 Task: Schedule a 90-minute prospecting strategy session.
Action: Mouse moved to (60, 161)
Screenshot: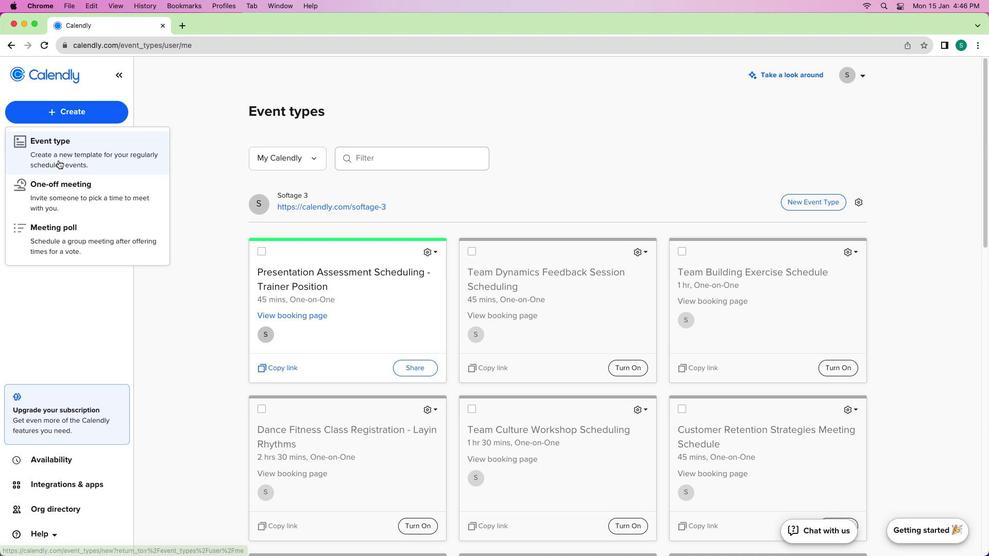 
Action: Mouse pressed left at (60, 161)
Screenshot: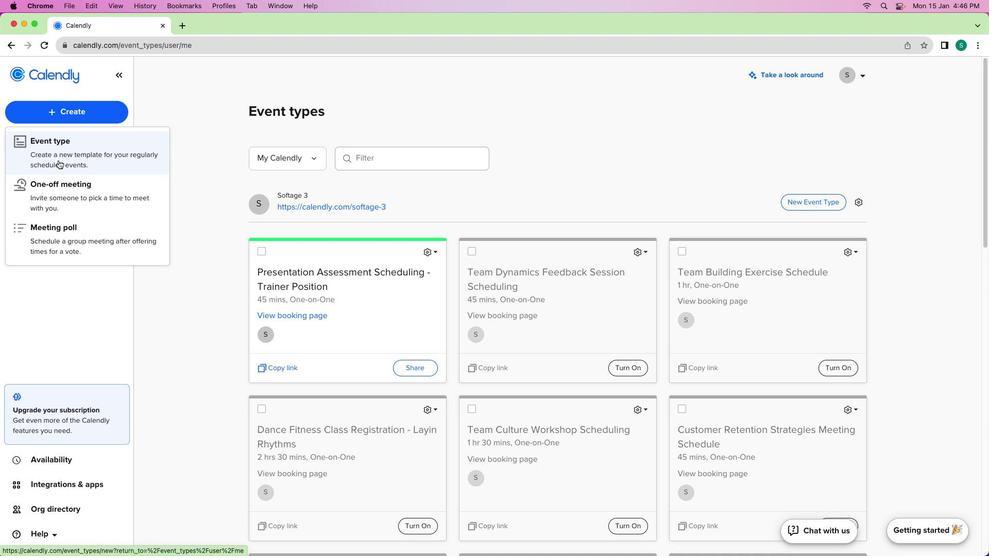 
Action: Mouse moved to (346, 209)
Screenshot: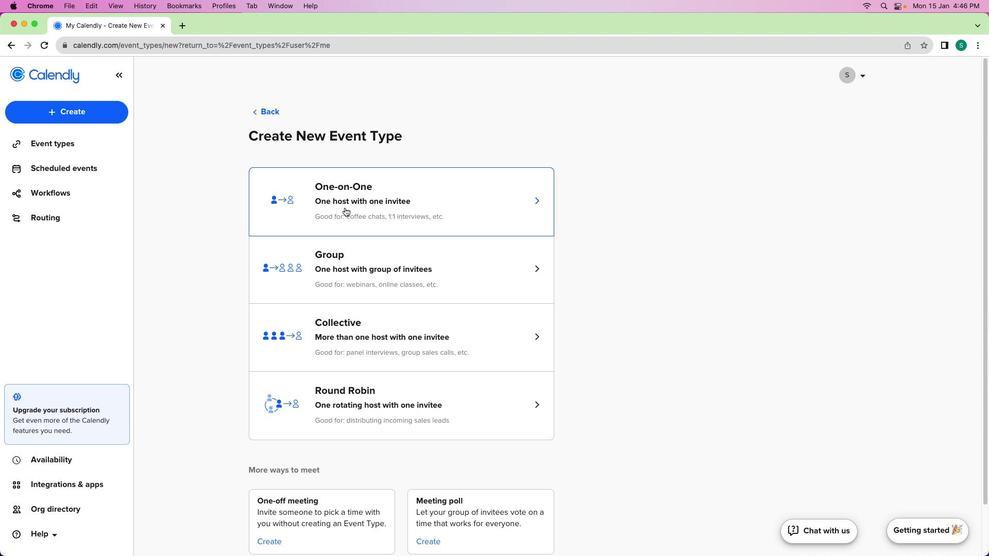 
Action: Mouse pressed left at (346, 209)
Screenshot: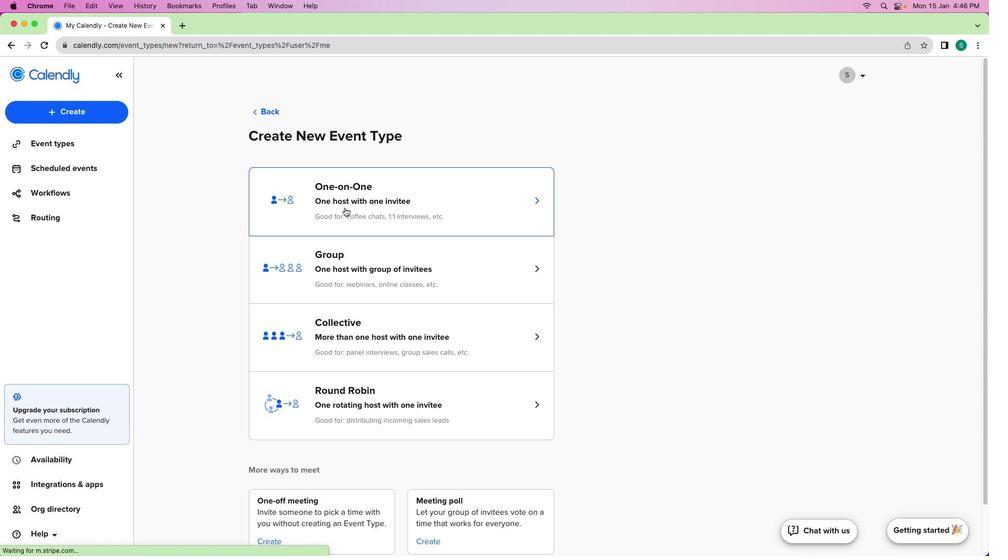 
Action: Mouse moved to (177, 164)
Screenshot: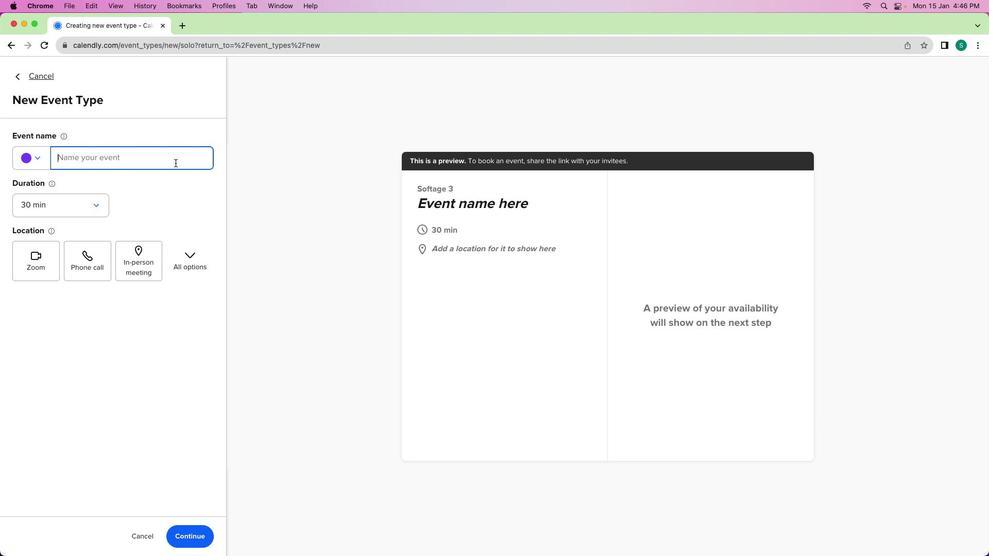 
Action: Mouse pressed left at (177, 164)
Screenshot: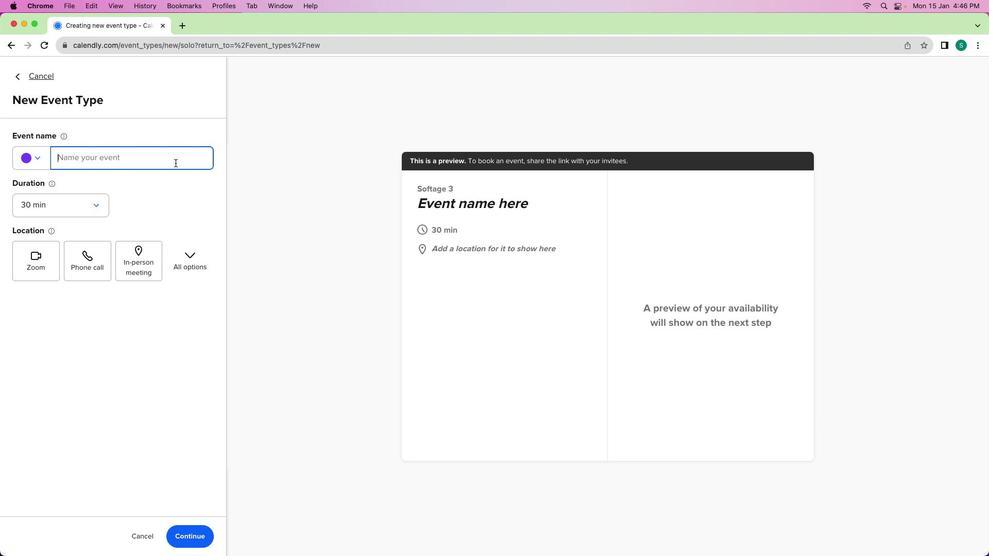 
Action: Mouse moved to (176, 164)
Screenshot: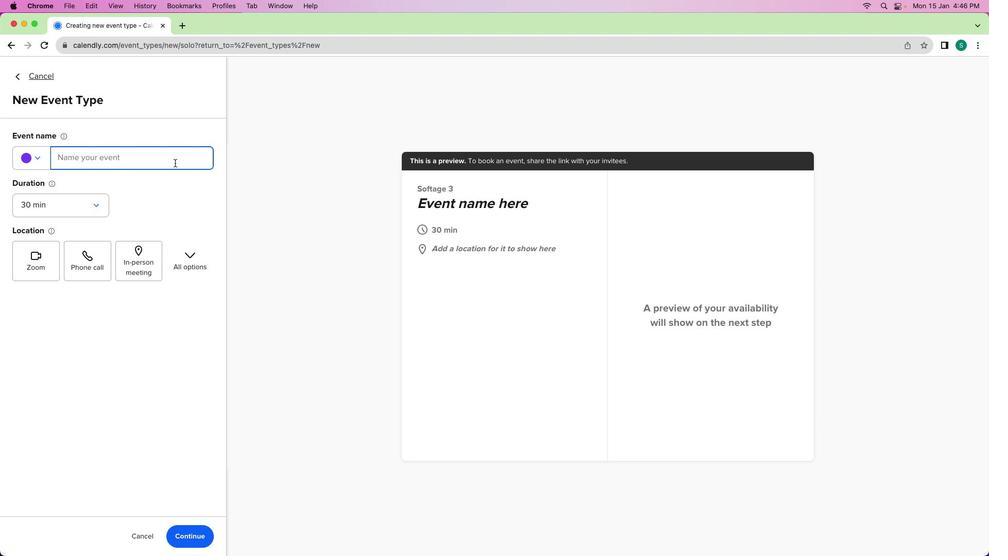 
Action: Key pressed Key.shift'P''r''o''s''p''e''c''t''i''n''g'Key.spaceKey.shift'S''r'Key.backspace't''r''a''t''e''g''y'Key.spaceKey.shift'S''e''s''s''i''o''n'
Screenshot: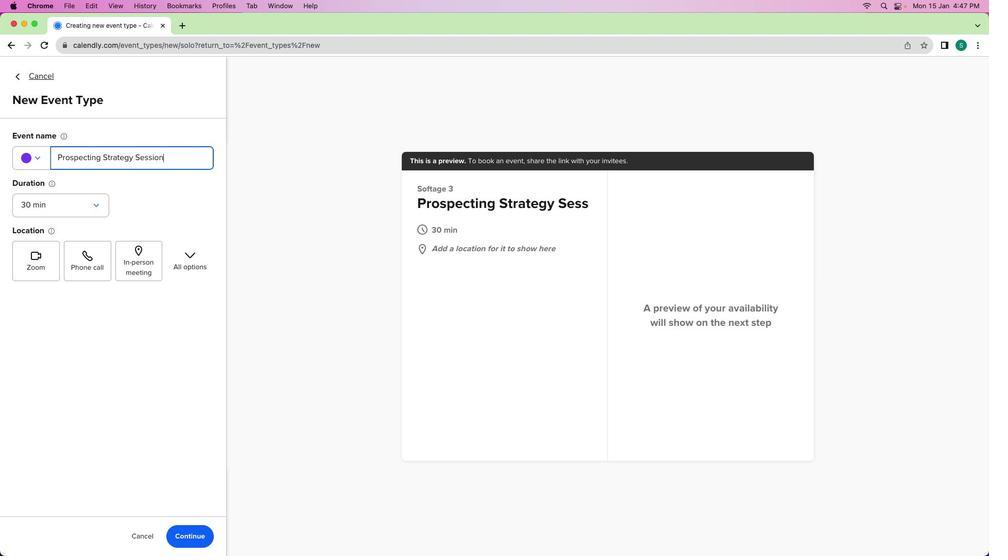 
Action: Mouse moved to (32, 151)
Screenshot: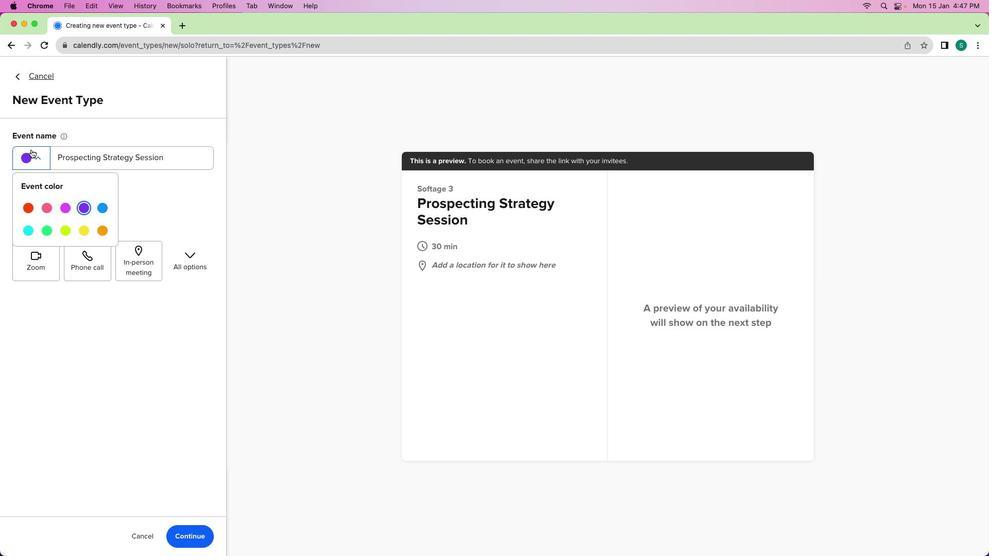 
Action: Mouse pressed left at (32, 151)
Screenshot: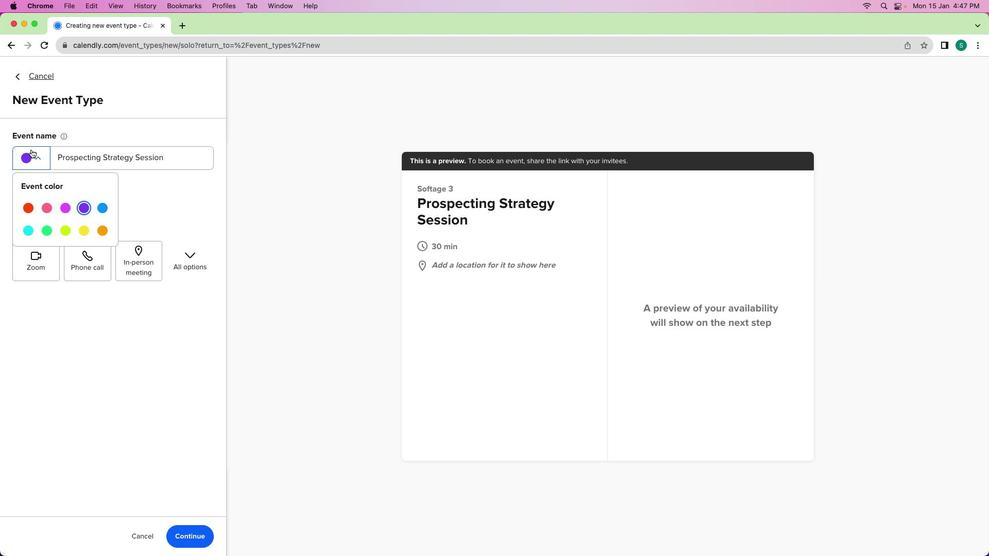 
Action: Mouse moved to (105, 211)
Screenshot: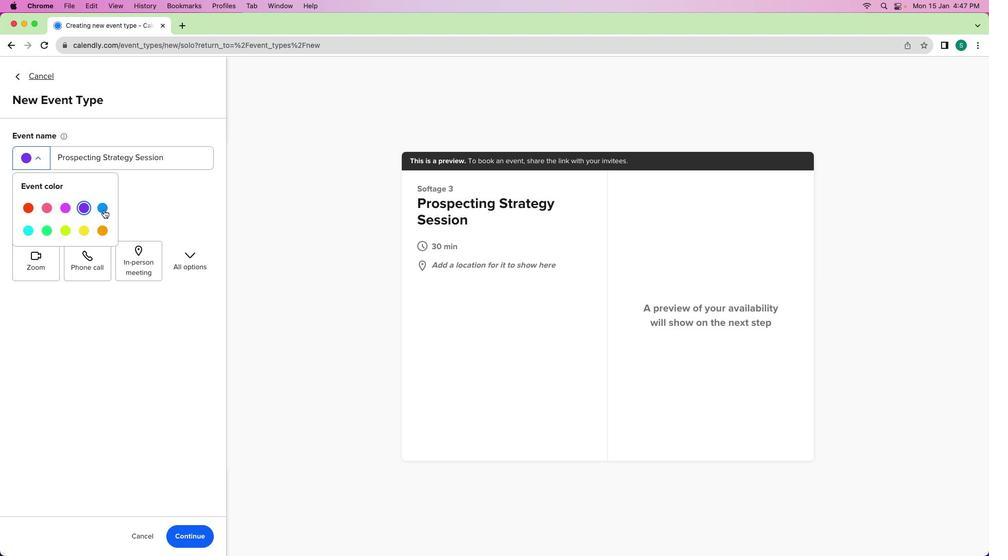 
Action: Mouse pressed left at (105, 211)
Screenshot: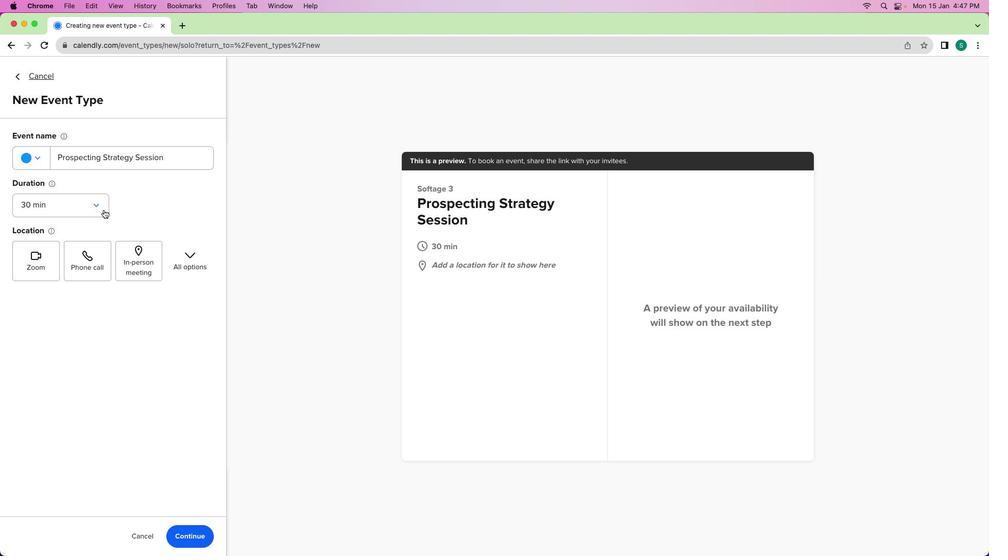 
Action: Mouse moved to (92, 212)
Screenshot: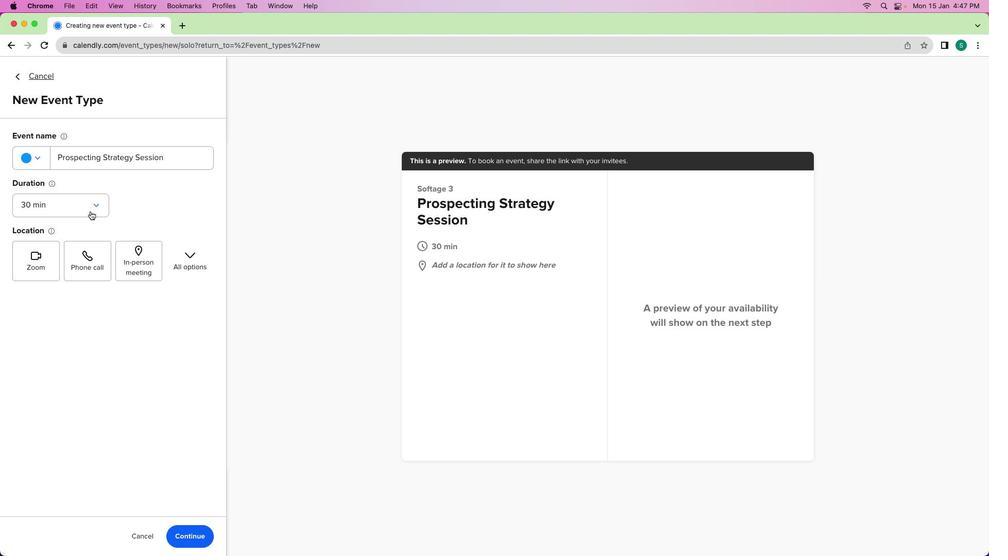 
Action: Mouse pressed left at (92, 212)
Screenshot: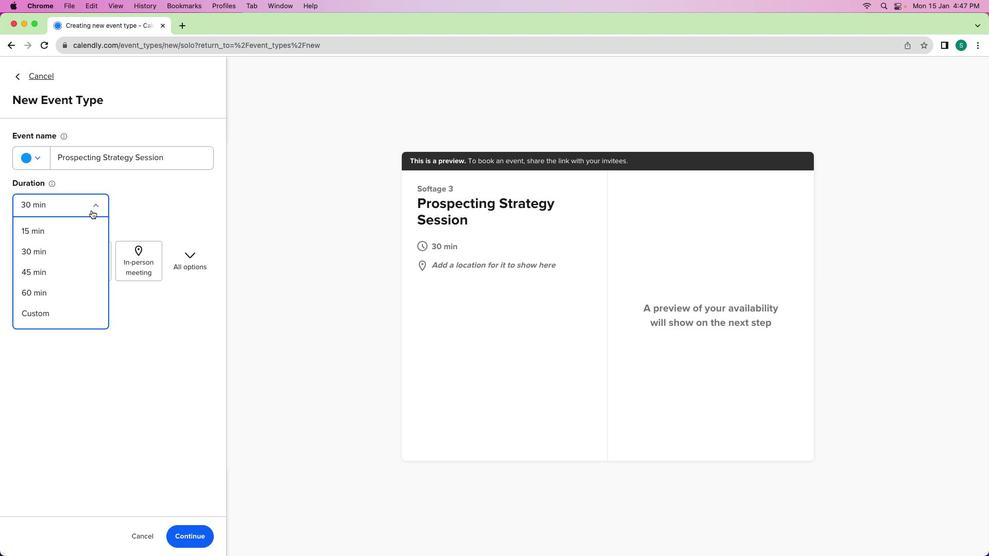 
Action: Mouse moved to (66, 309)
Screenshot: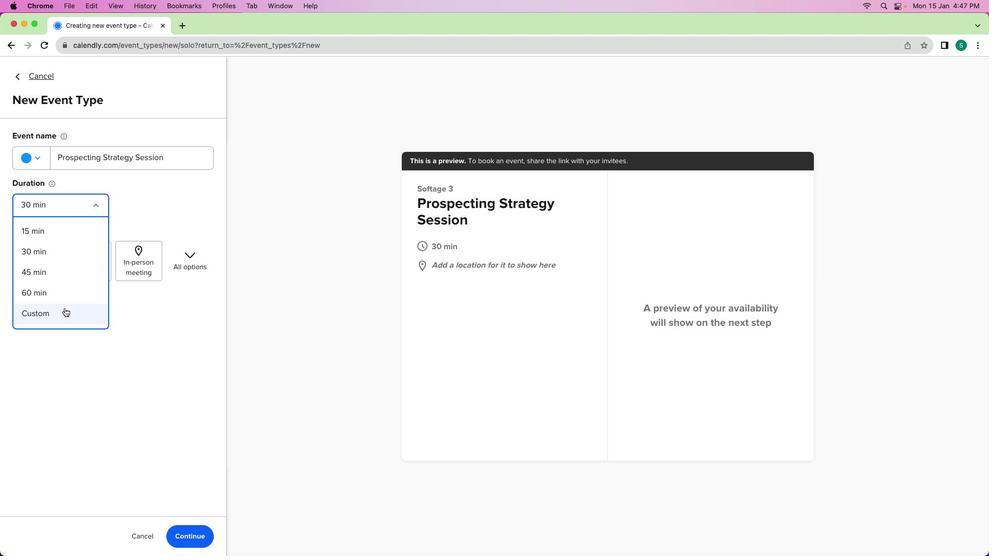 
Action: Mouse pressed left at (66, 309)
Screenshot: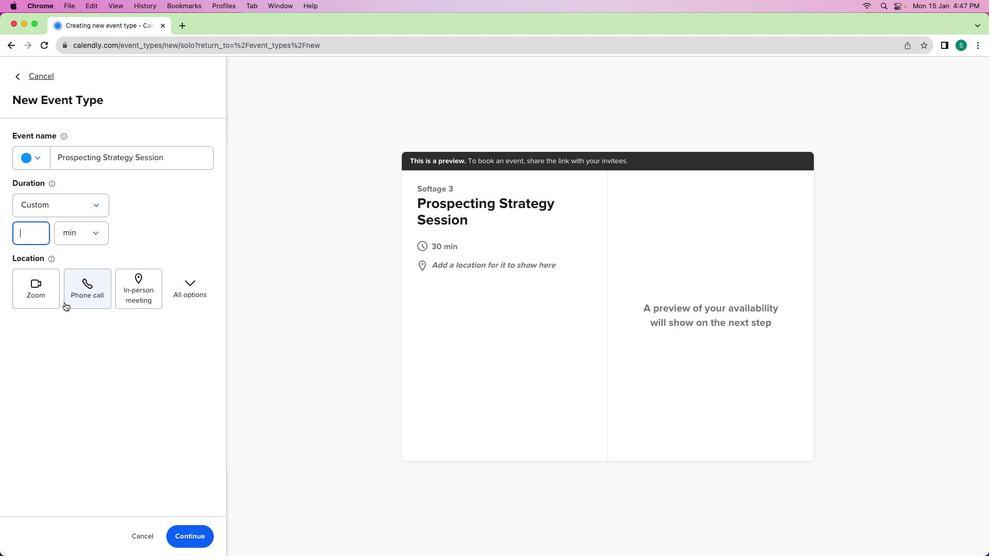 
Action: Mouse moved to (46, 227)
Screenshot: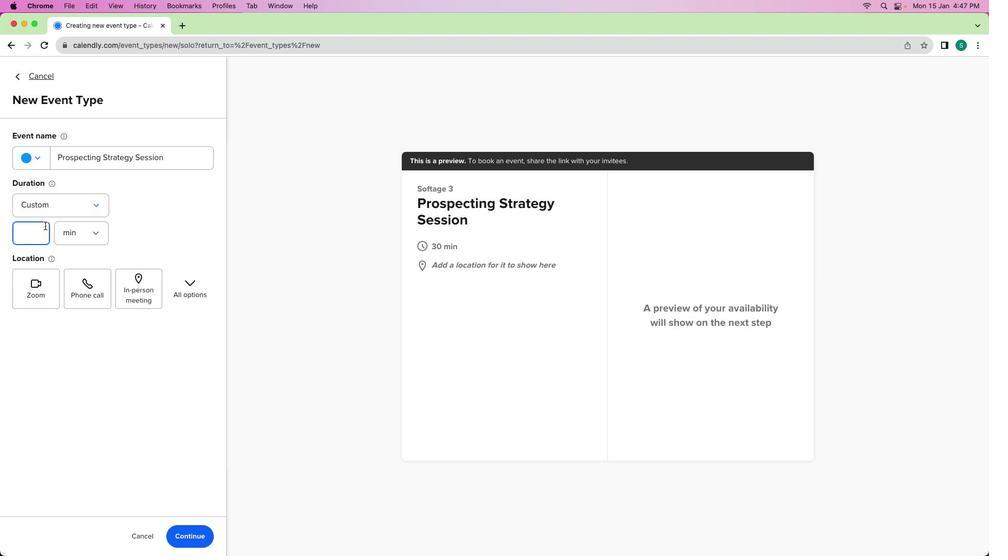 
Action: Key pressed '9''0'
Screenshot: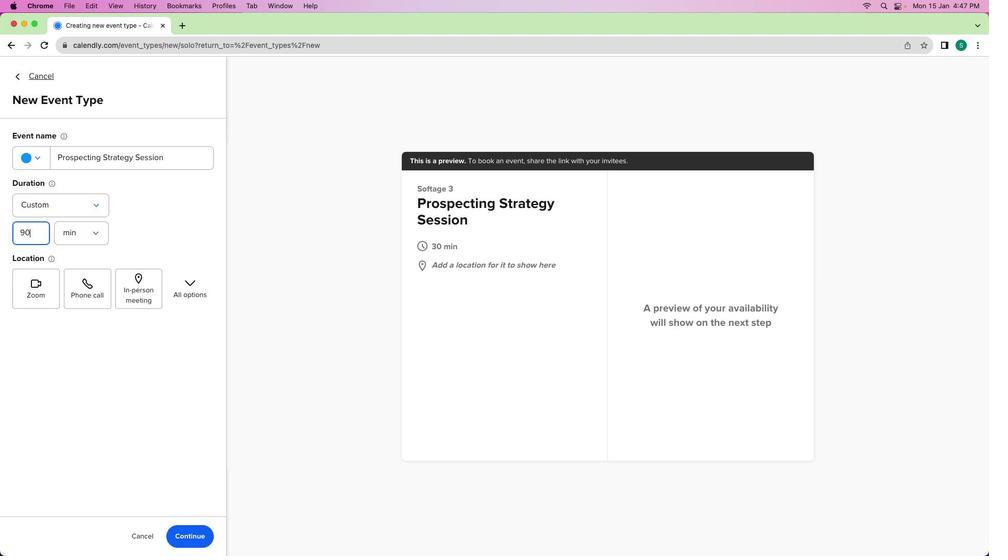 
Action: Mouse moved to (28, 285)
Screenshot: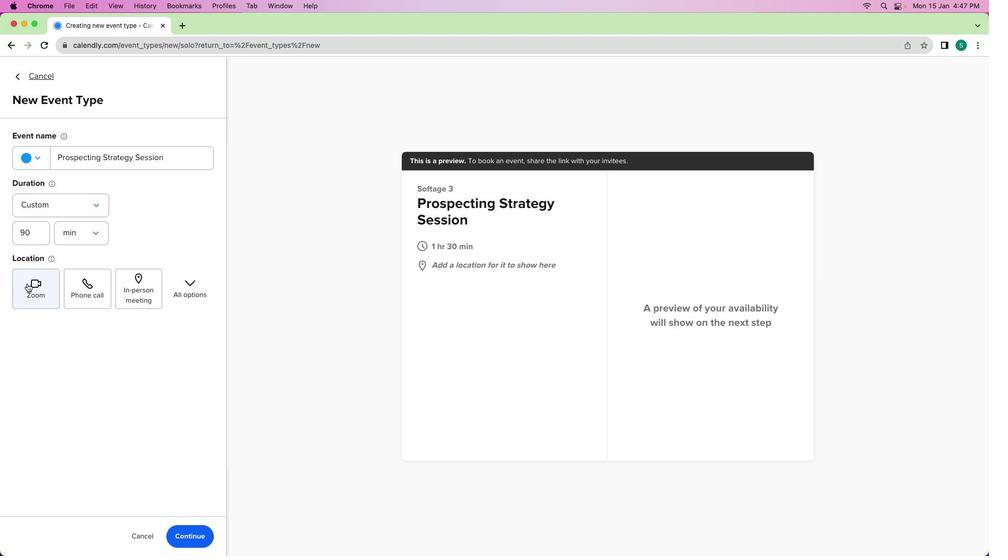 
Action: Mouse pressed left at (28, 285)
Screenshot: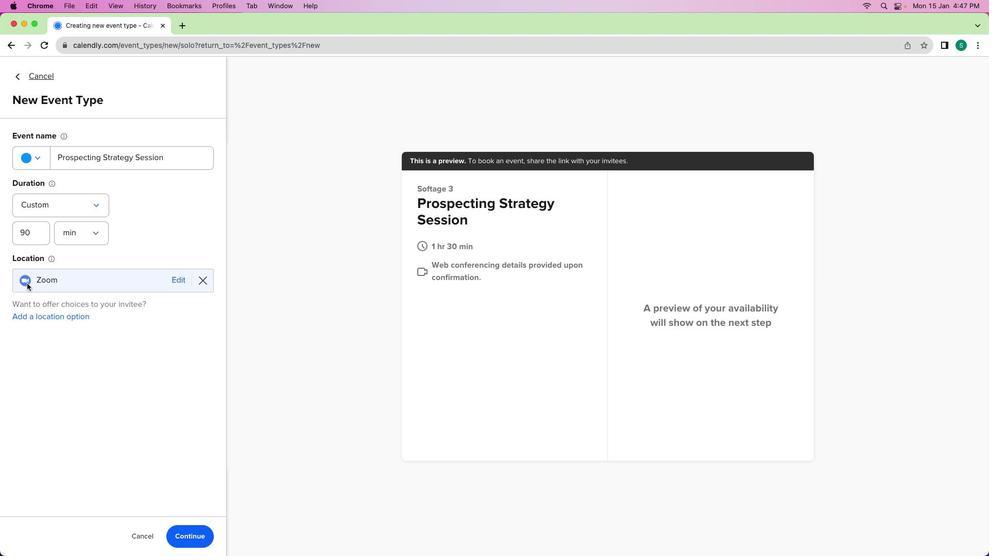 
Action: Mouse moved to (196, 536)
Screenshot: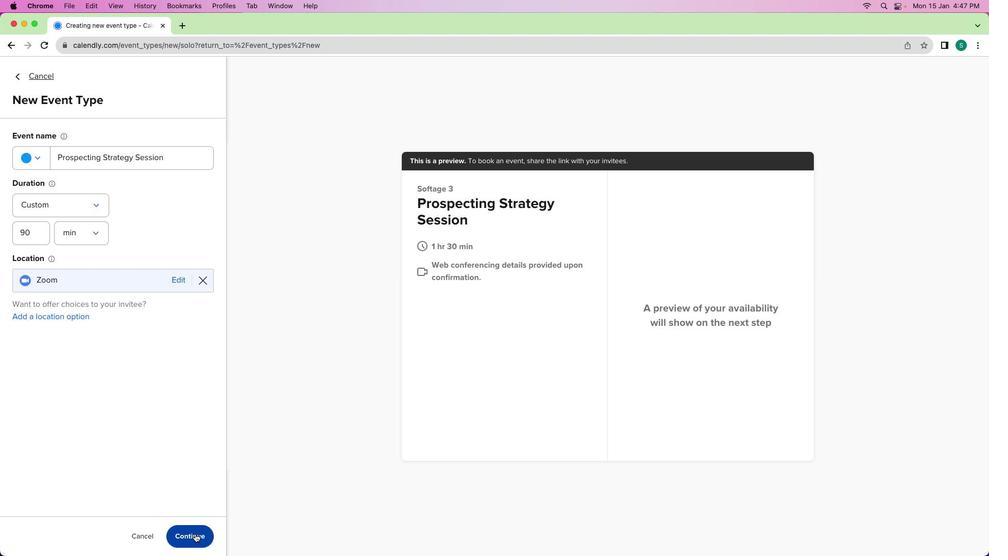 
Action: Mouse pressed left at (196, 536)
Screenshot: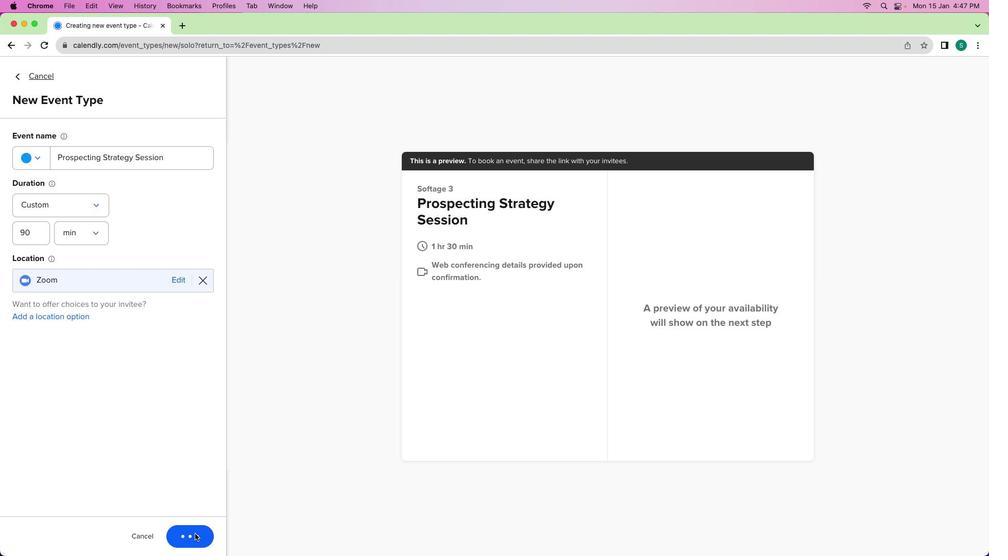 
Action: Mouse moved to (139, 144)
Screenshot: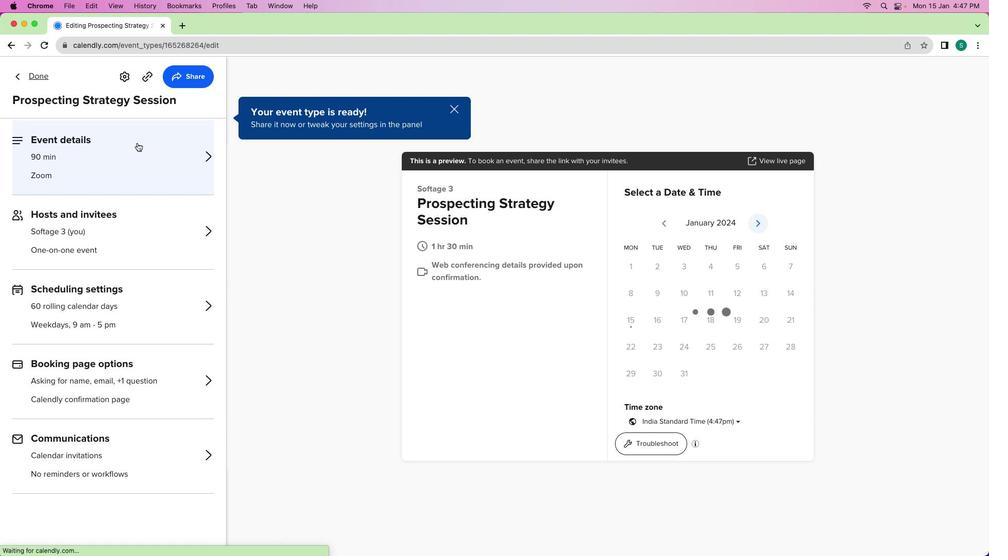 
Action: Mouse pressed left at (139, 144)
Screenshot: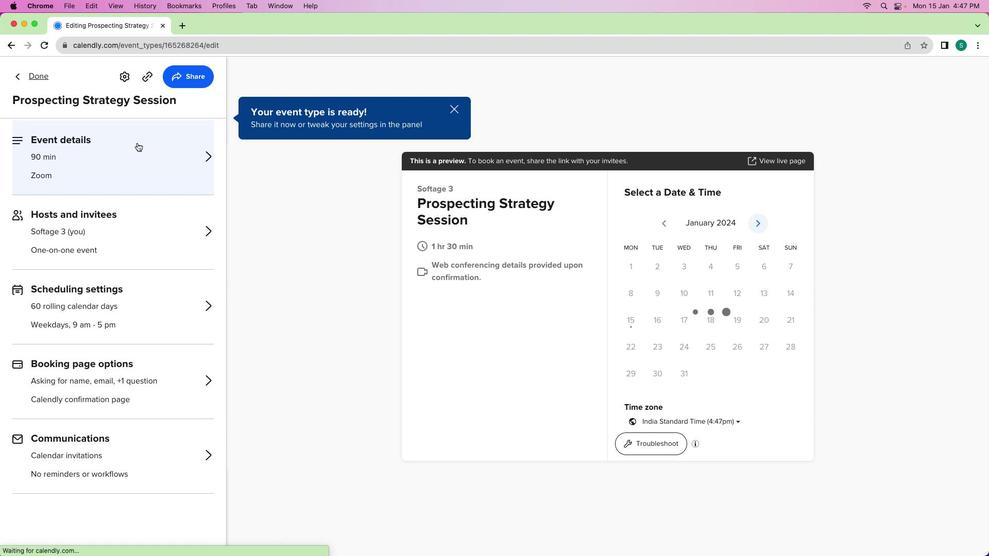 
Action: Mouse moved to (87, 409)
Screenshot: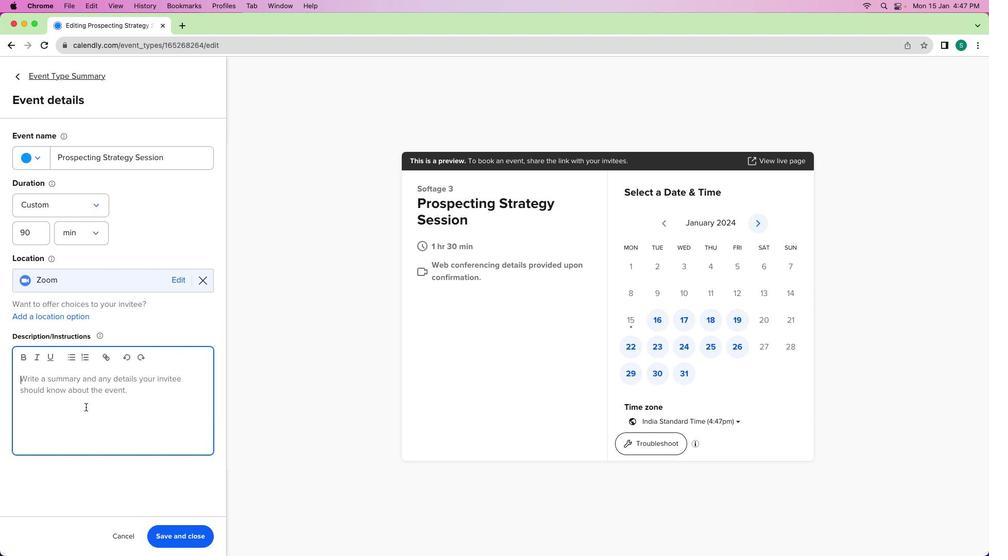 
Action: Mouse pressed left at (87, 409)
Screenshot: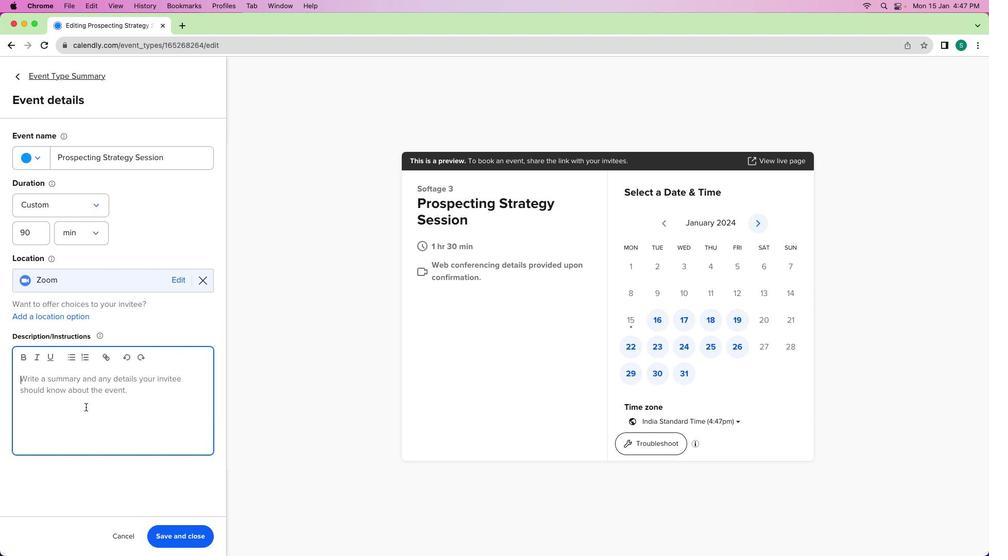 
Action: Mouse moved to (101, 399)
Screenshot: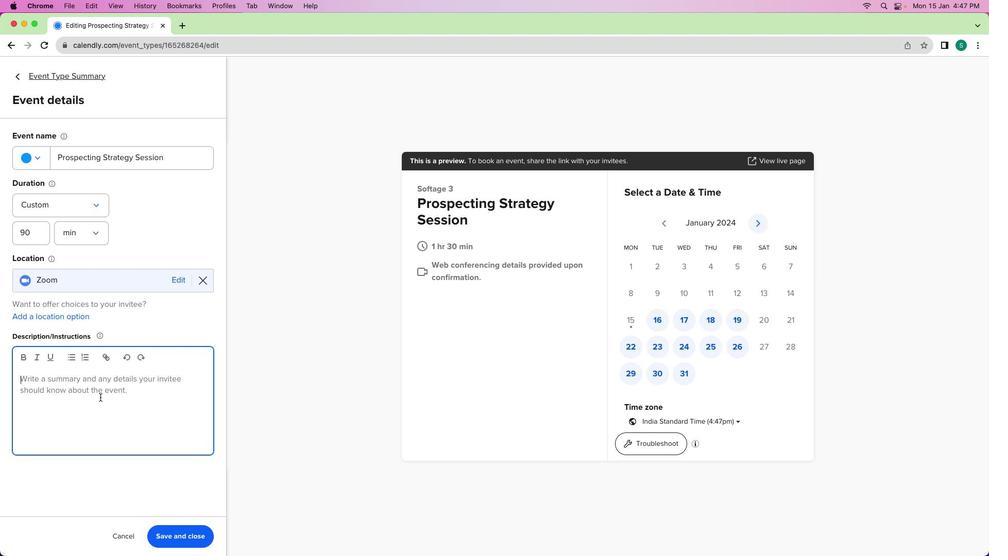 
Action: Key pressed Key.shift'H''e''l''l''o'Key.spaceKey.shift't''e''a''m'','Key.enterKey.shift'I'"'"'v''e'Key.space's''c''h''e''d''u''l''e''d'Key.space'a'Key.space'9''0''-''m''i''n''u''t''e'Key.space'p''r''o''s''p''e''c''t''i''n''g'Key.space's''t''r''a''t''e''g''y'Key.space's''e''s''s''i''o''n'Key.space't''o'Key.space'r''e''f''i''n''e'Key.space'o''u''r'Key.space'a''p''p''r''o''a''c''h'','Key.space'i''d''e''n''t''i''f''y'Key.space'n''e''w'Key.space'o''p''p''o''r''t''u''n''i''t''i''r'Key.backspace'e''s'','Key.space'a''n''d'Key.space'e''n''h''a''n''c''e'Key.space'o''u''r'Key.space'p''r''o''s''p''e''c''t''i''n''g'Key.space'e''f''f''o''r''t''s''.'Key.enterKey.shift'E''x''c''i''e''t''d'Key.backspaceKey.backspaceKey.backspace't''e''d'Key.space't''o'Key.space's''t''r''a''t''e''g''i''z''z''e'Key.space'f''o''r'Key.spaceKey.leftKey.leftKey.leftKey.leftKey.leftKey.leftKey.backspaceKey.upKey.downKey.down's''u''c''c''e''s''s''f''u''l'Key.space'p''r''o''s''p''e''c''t''i''n''g'Key.shift_r'!'Key.enterKey.shift'B''e''s''t'Key.space'r''e''g''a''r''d''s'','Key.enterKey.shift'S''o''f''t'Key.shift'A''g''e'
Screenshot: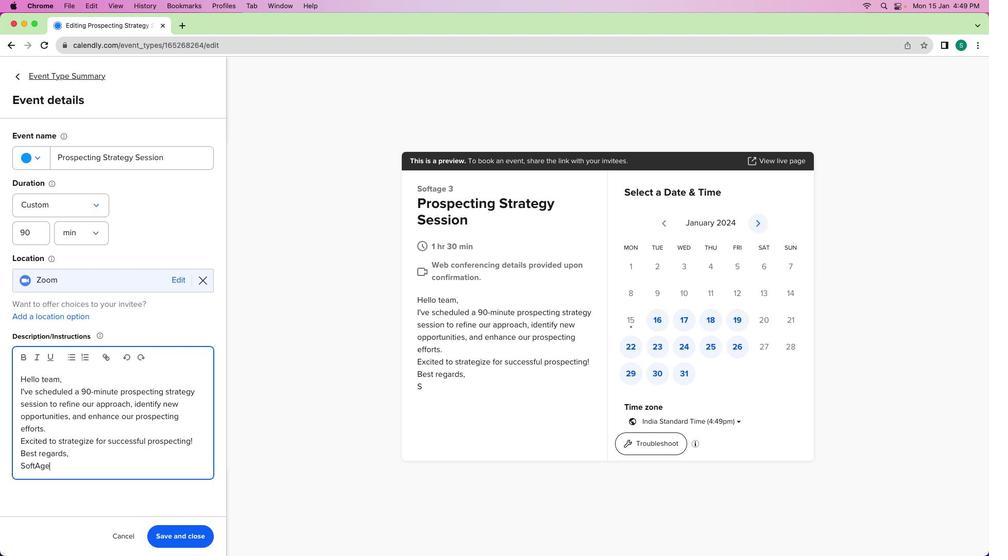 
Action: Mouse moved to (190, 533)
Screenshot: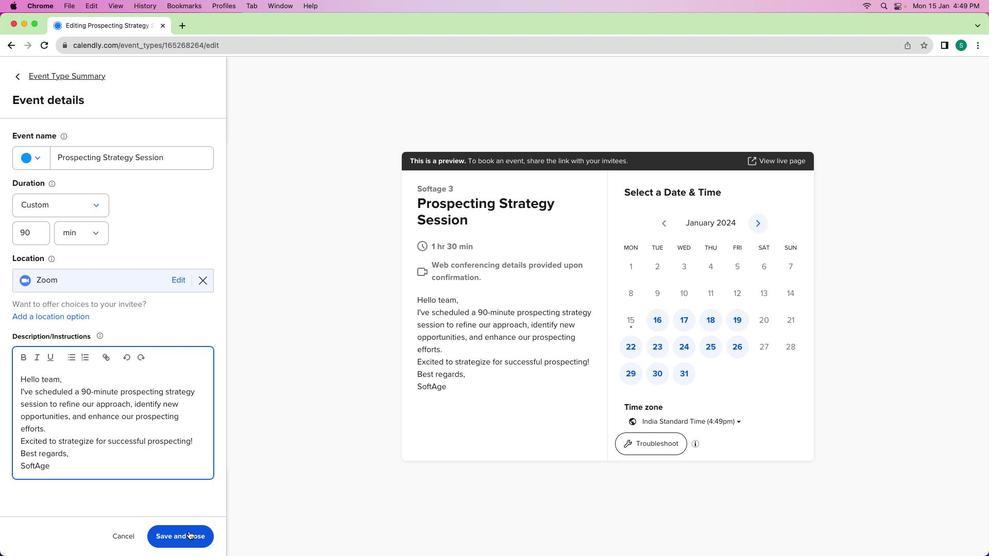 
Action: Mouse pressed left at (190, 533)
Screenshot: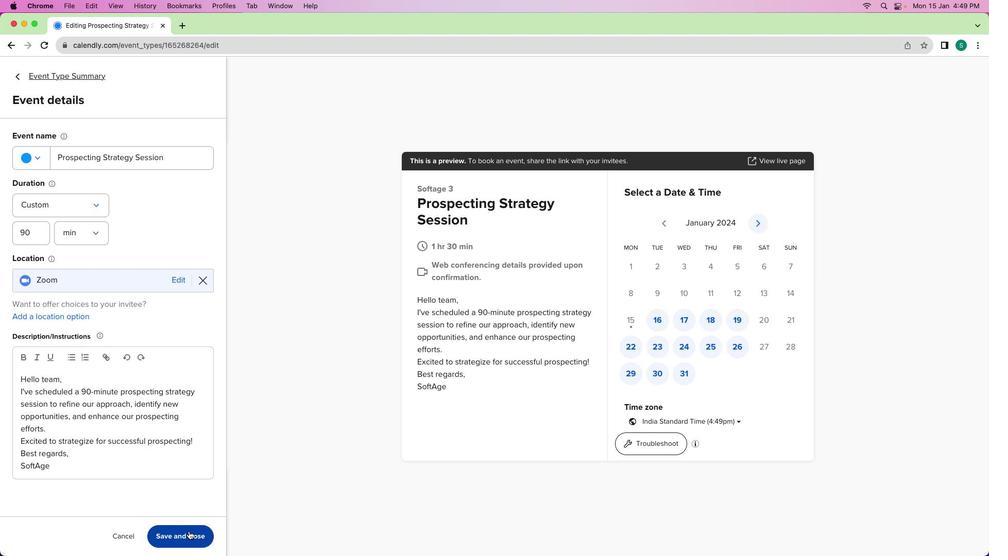 
Action: Mouse moved to (180, 319)
Screenshot: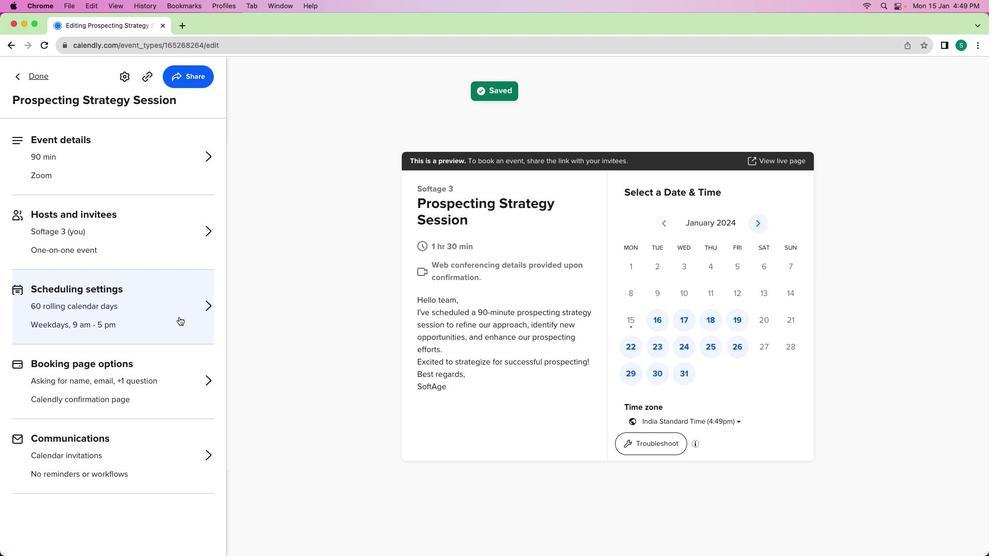
Action: Mouse pressed left at (180, 319)
Screenshot: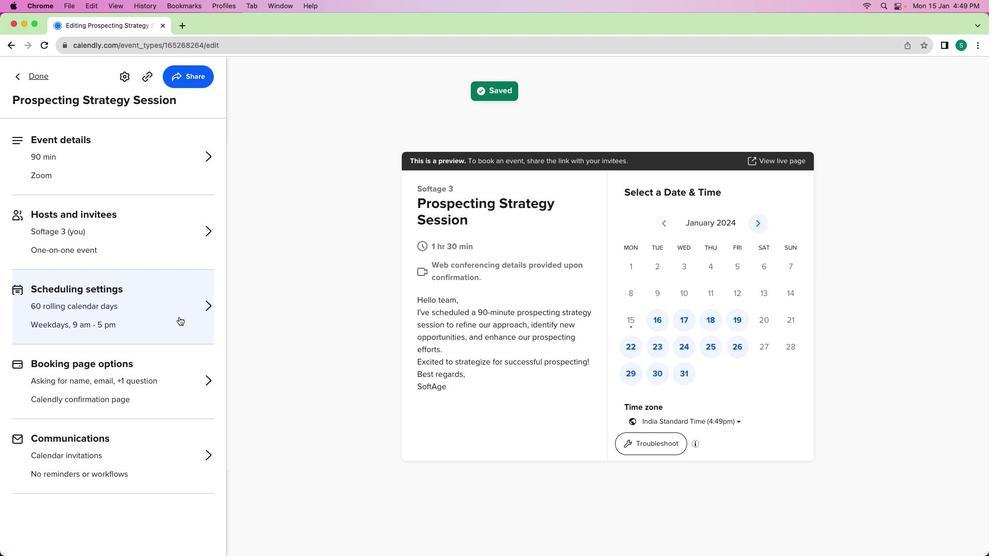 
Action: Mouse moved to (189, 390)
Screenshot: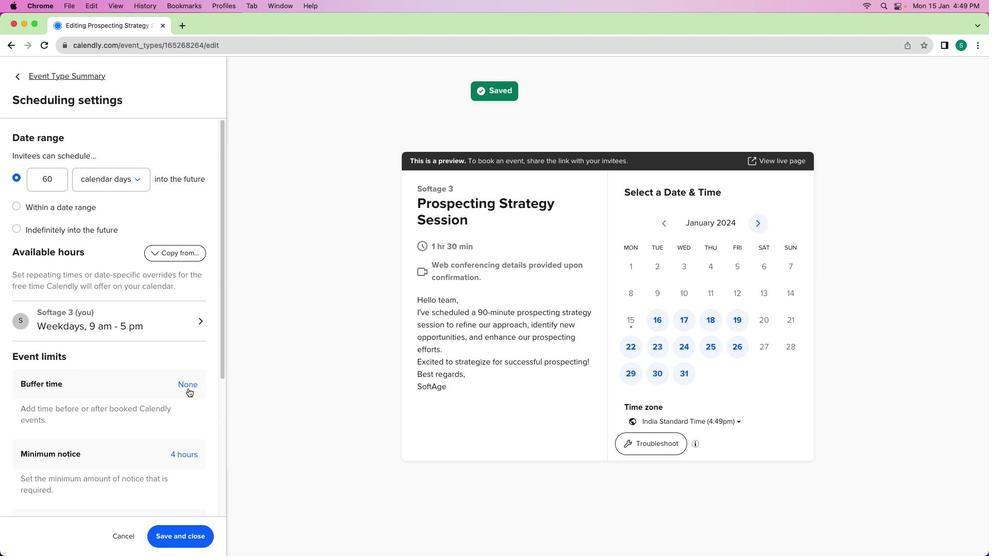 
Action: Mouse pressed left at (189, 390)
Screenshot: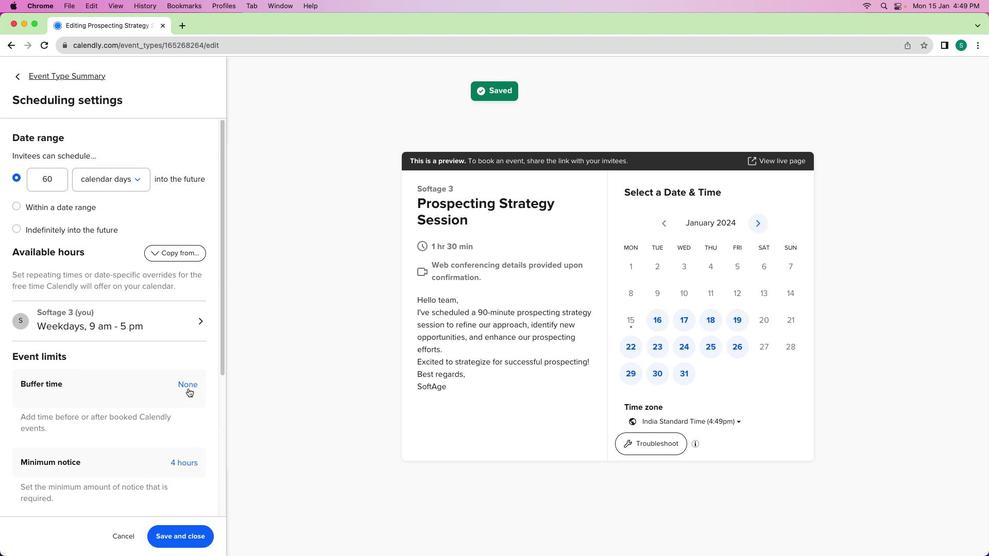 
Action: Mouse moved to (156, 414)
Screenshot: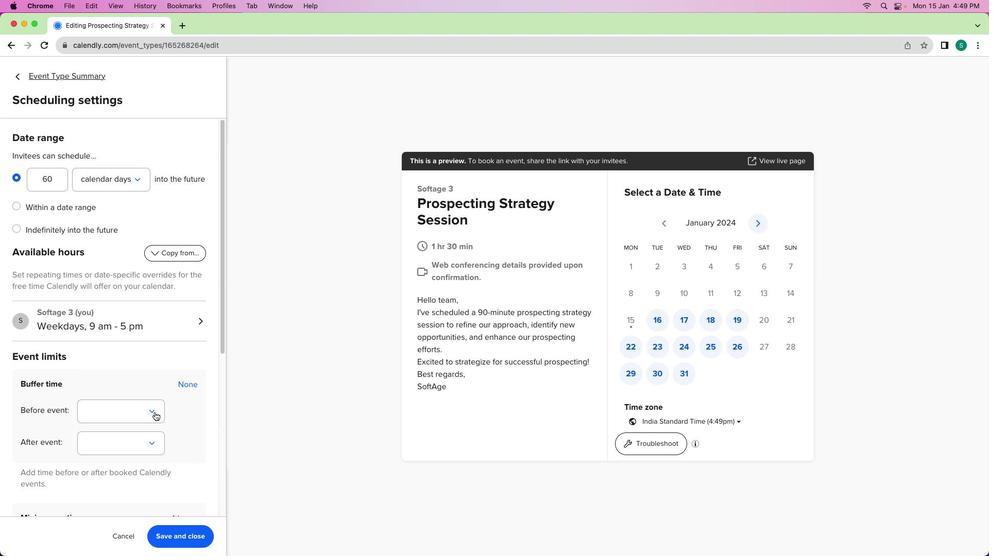 
Action: Mouse pressed left at (156, 414)
Screenshot: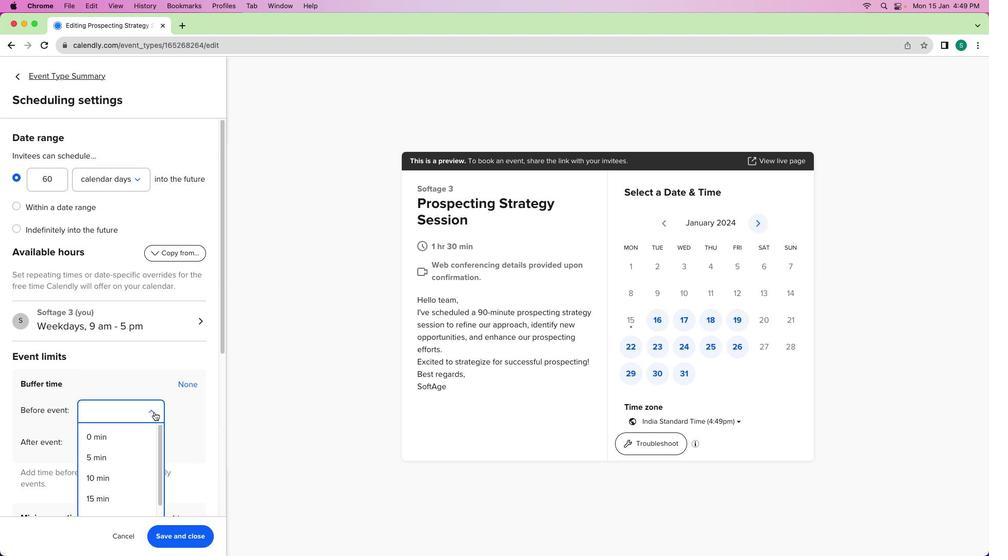 
Action: Mouse moved to (112, 484)
Screenshot: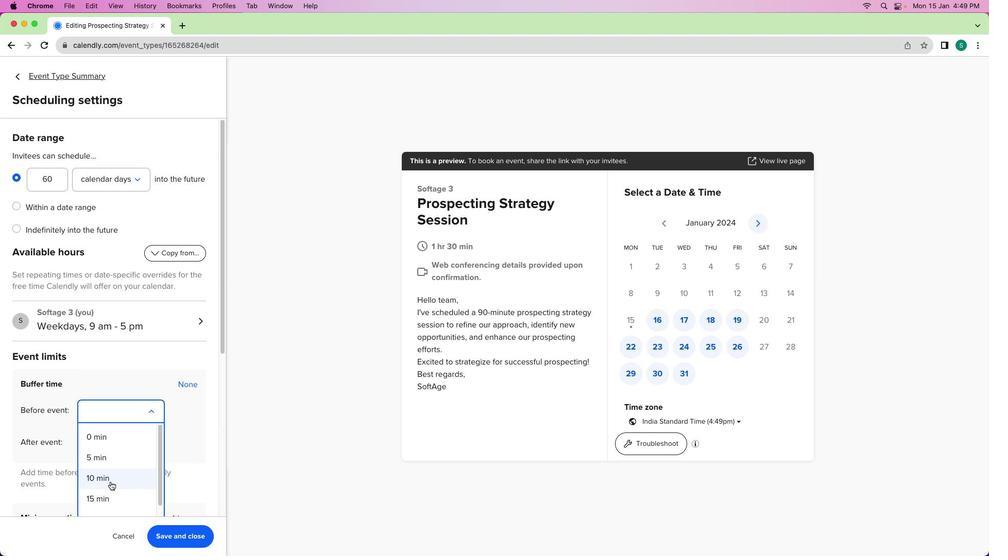 
Action: Mouse pressed left at (112, 484)
Screenshot: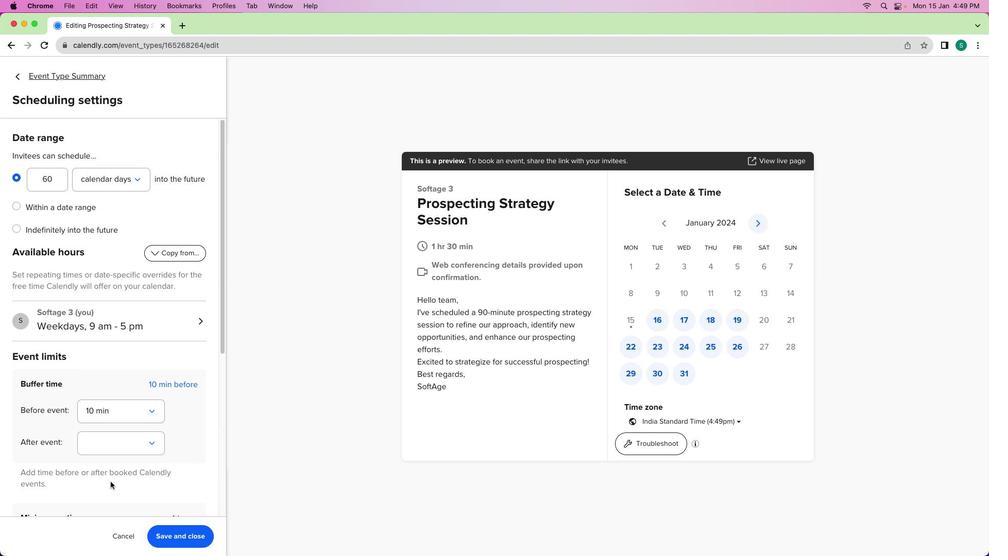 
Action: Mouse moved to (116, 468)
Screenshot: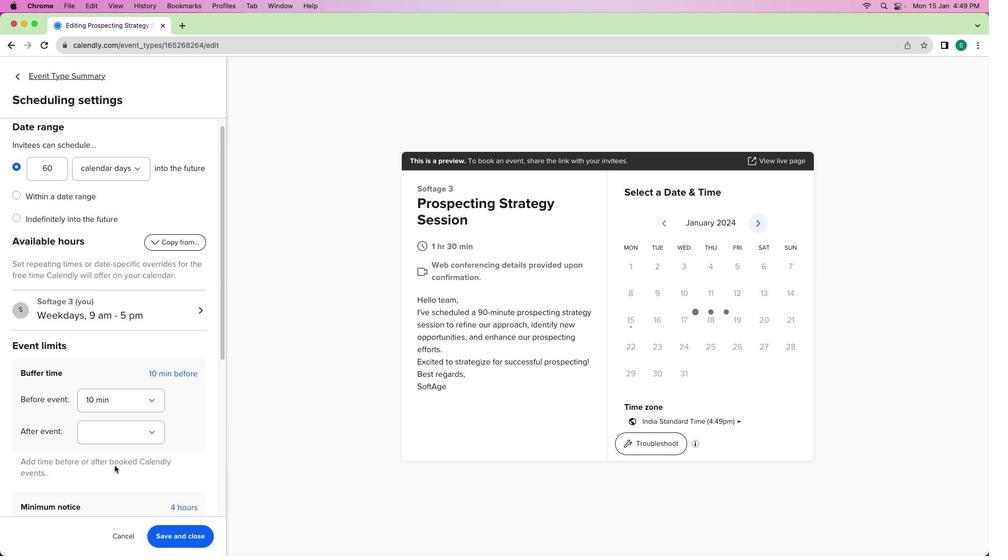 
Action: Mouse scrolled (116, 468) with delta (1, 1)
Screenshot: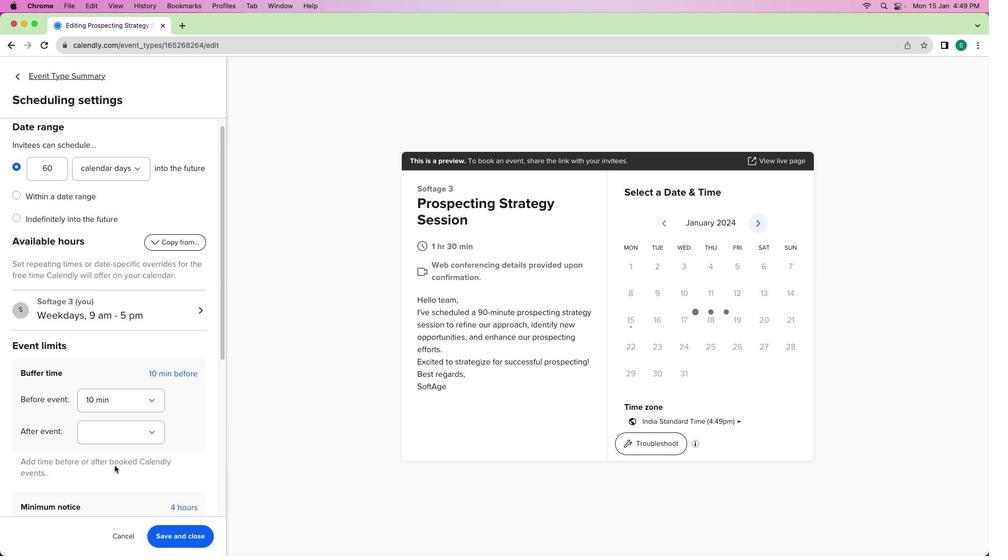 
Action: Mouse moved to (115, 468)
Screenshot: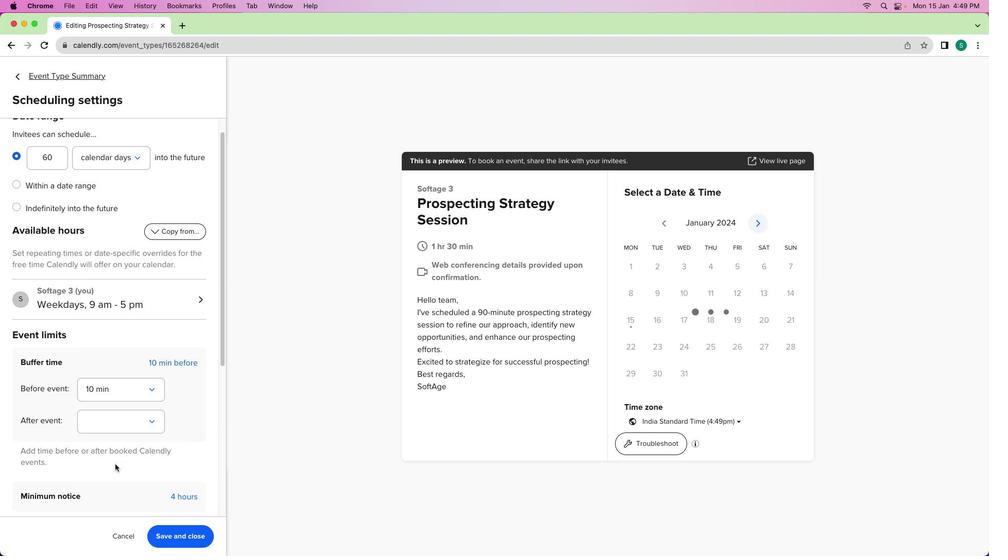 
Action: Mouse scrolled (115, 468) with delta (1, 1)
Screenshot: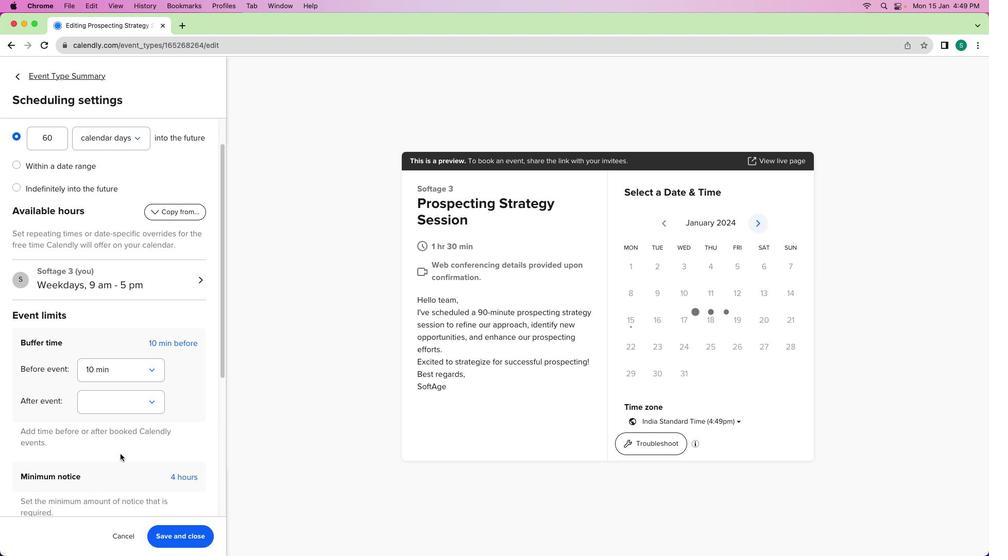 
Action: Mouse scrolled (115, 468) with delta (1, 1)
Screenshot: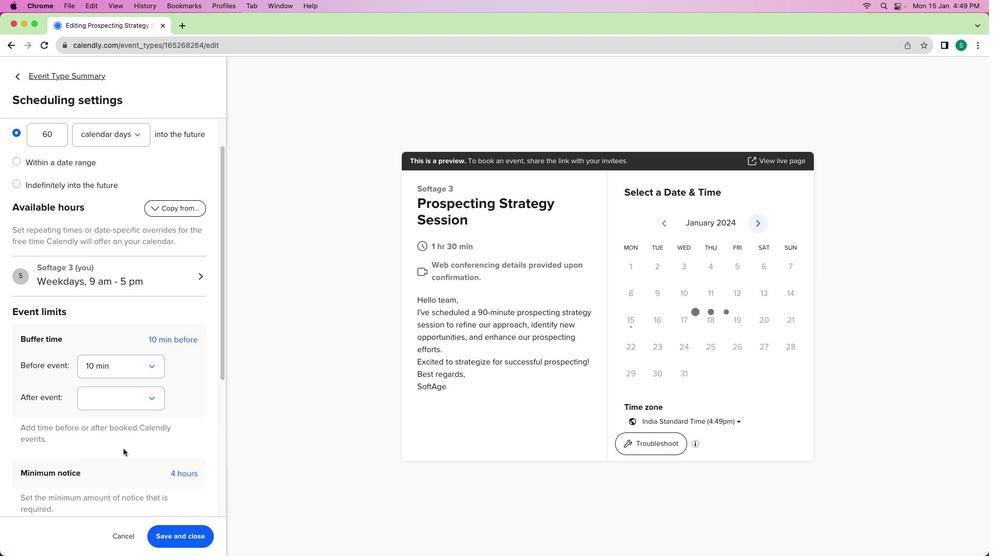 
Action: Mouse moved to (138, 396)
Screenshot: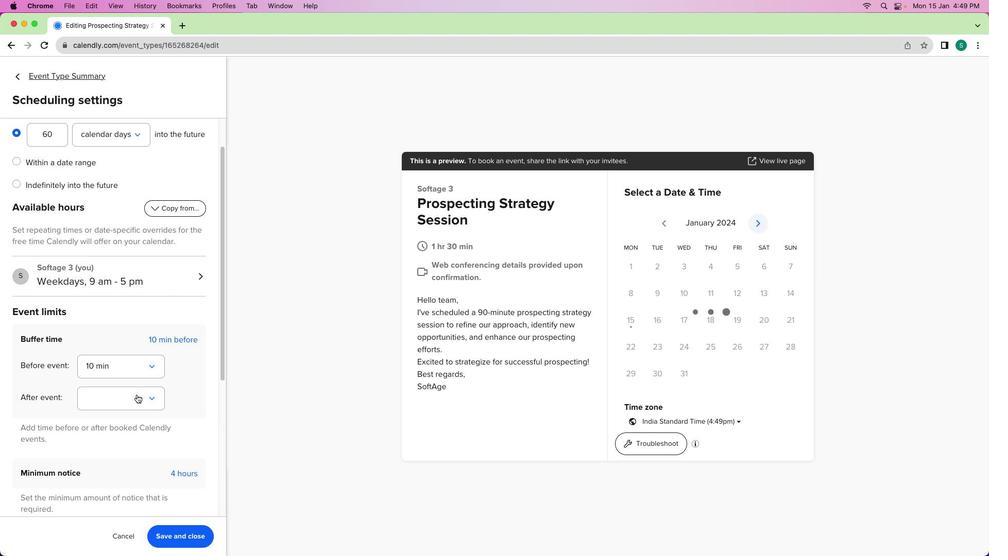 
Action: Mouse pressed left at (138, 396)
Screenshot: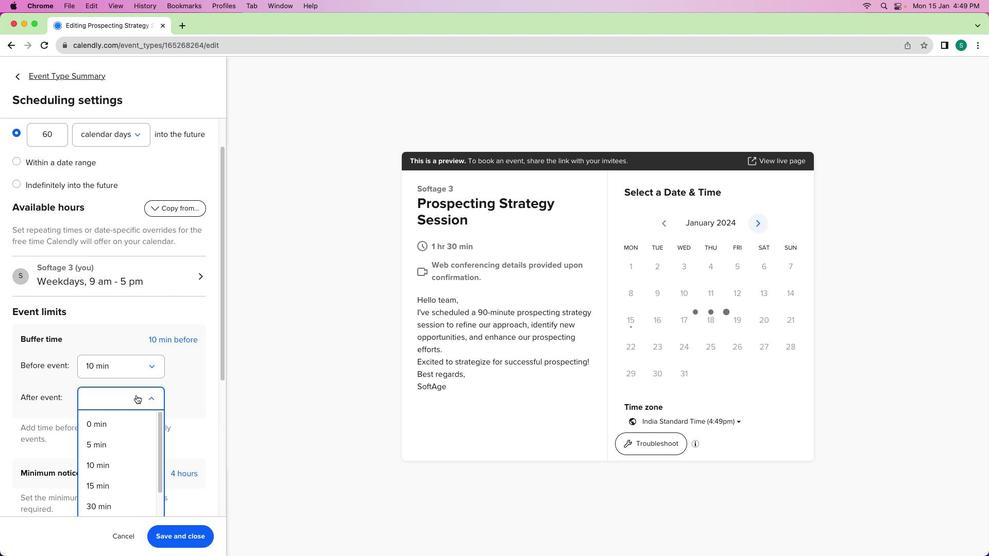 
Action: Mouse moved to (121, 426)
Screenshot: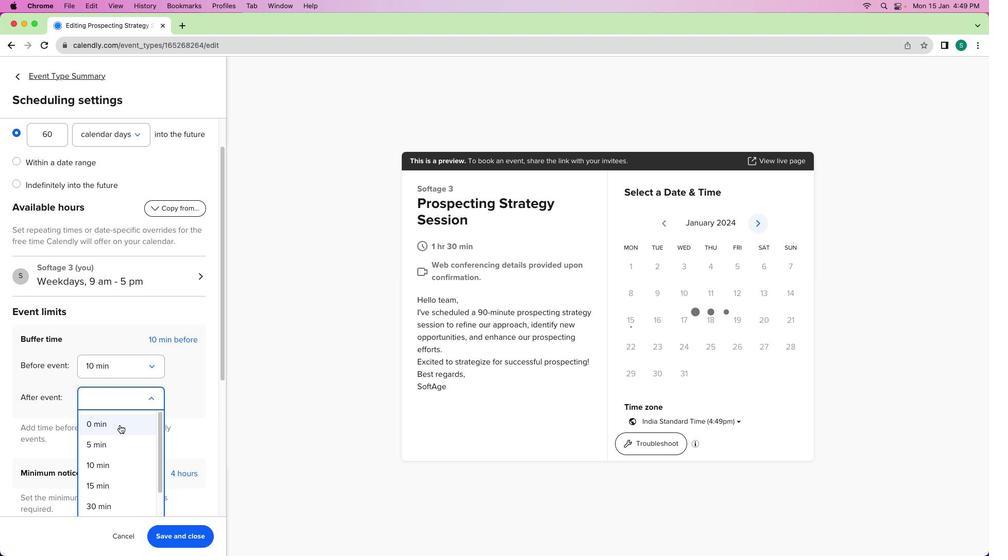 
Action: Mouse pressed left at (121, 426)
Screenshot: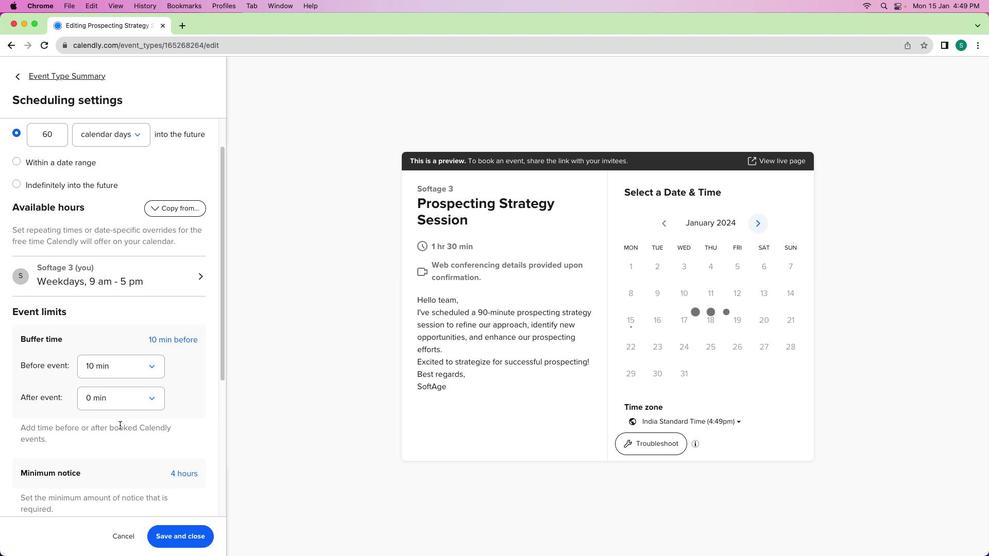 
Action: Mouse moved to (123, 427)
Screenshot: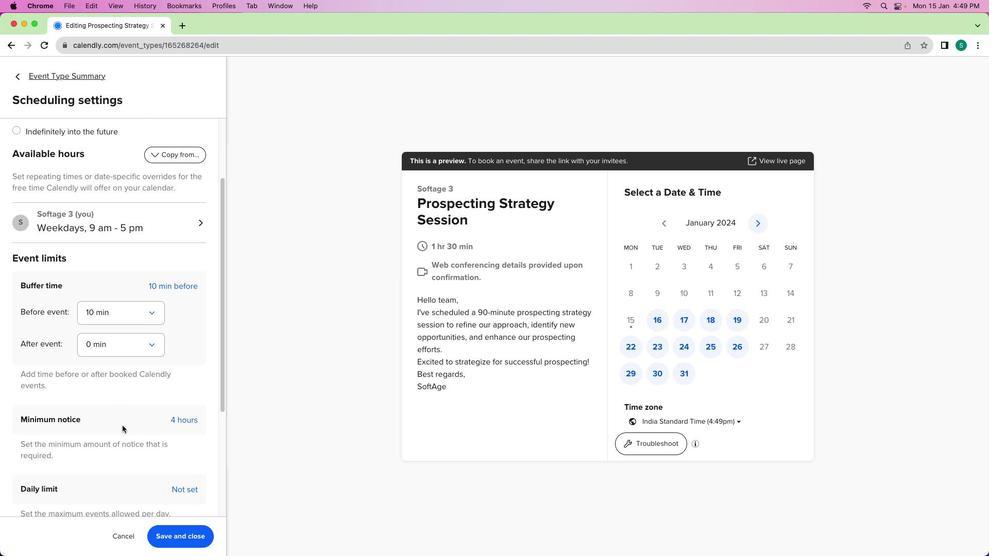 
Action: Mouse scrolled (123, 427) with delta (1, 1)
Screenshot: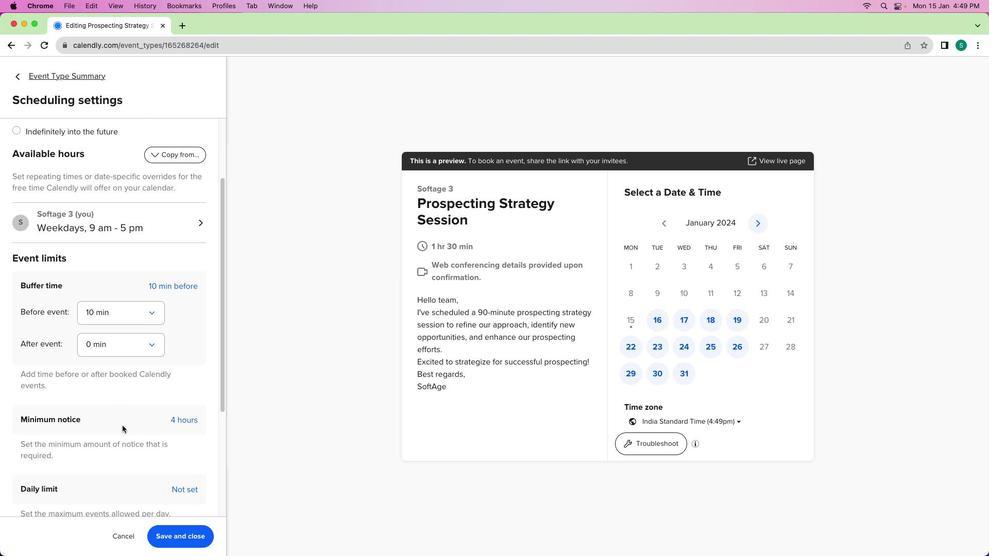 
Action: Mouse scrolled (123, 427) with delta (1, 1)
Screenshot: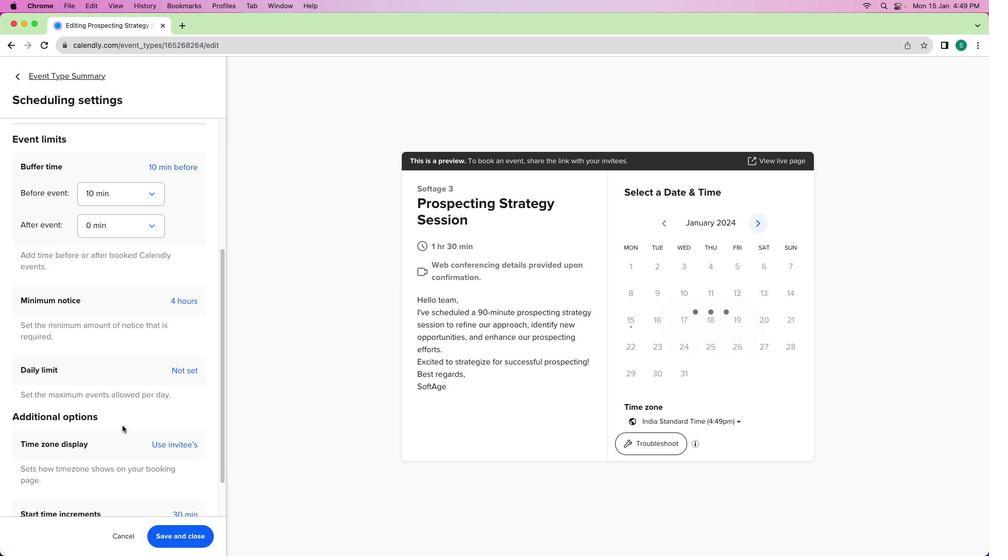 
Action: Mouse scrolled (123, 427) with delta (1, 0)
Screenshot: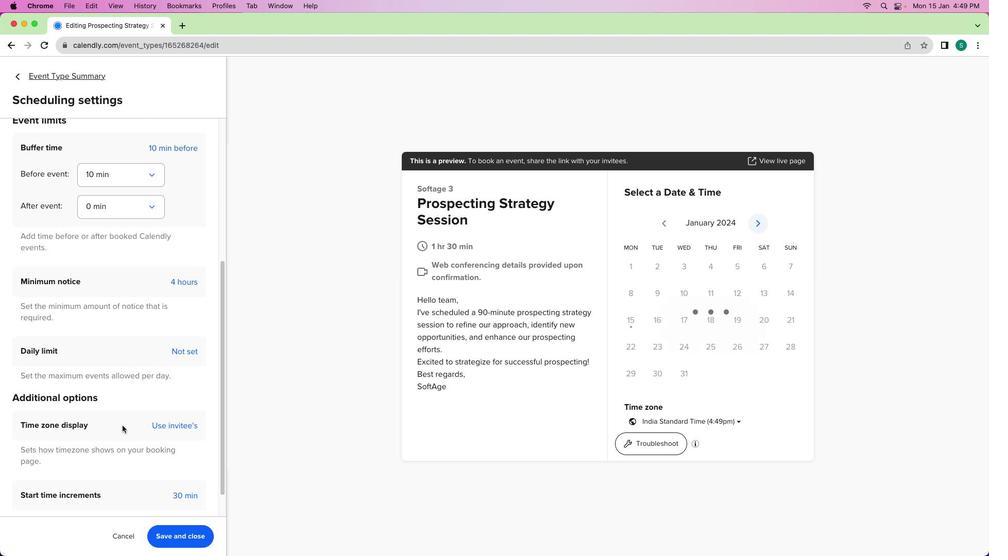 
Action: Mouse scrolled (123, 427) with delta (1, 0)
Screenshot: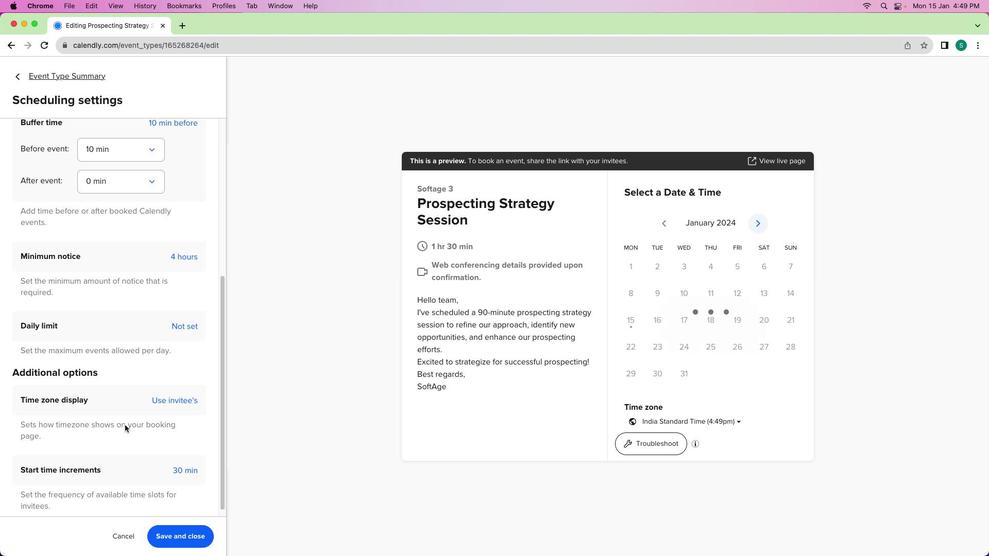 
Action: Mouse scrolled (123, 427) with delta (1, 0)
Screenshot: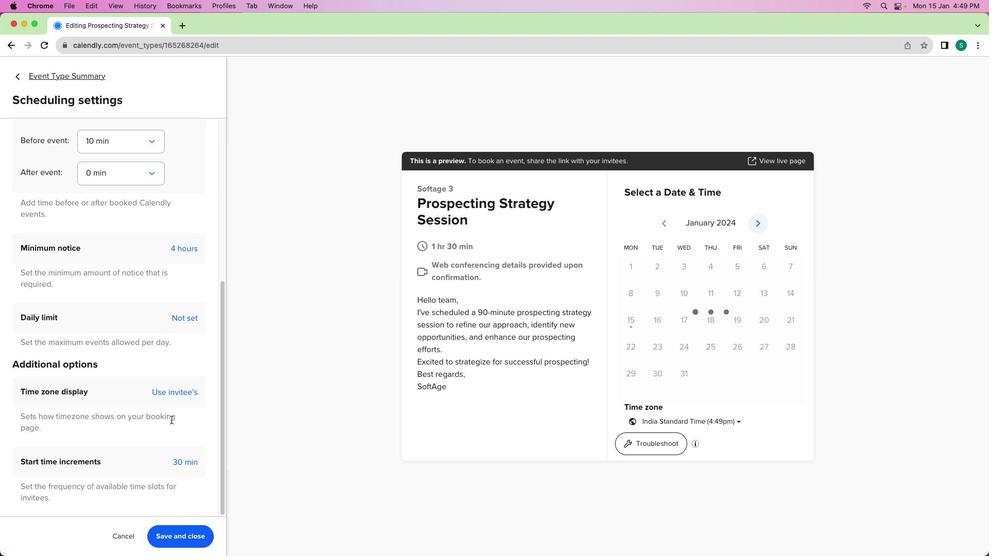 
Action: Mouse moved to (188, 247)
Screenshot: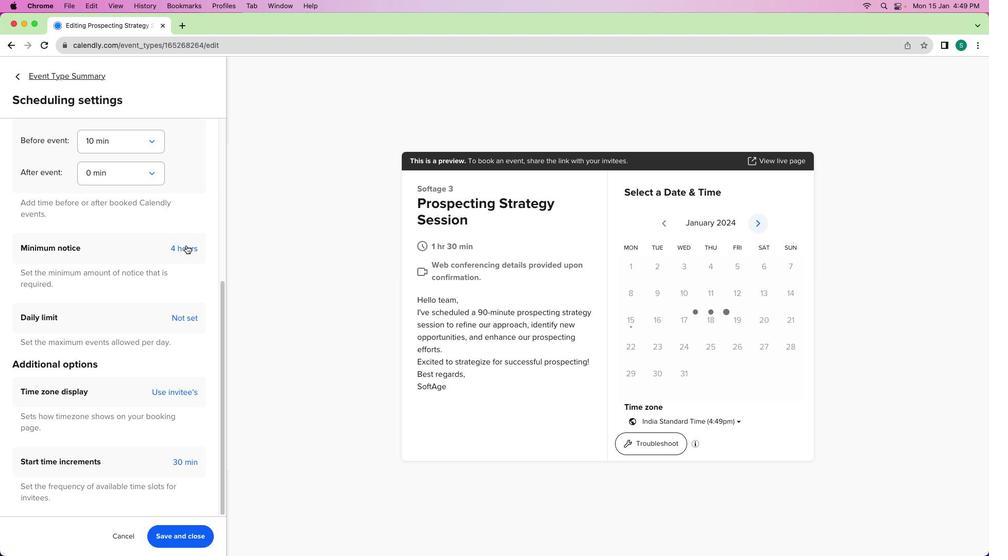 
Action: Mouse pressed left at (188, 247)
Screenshot: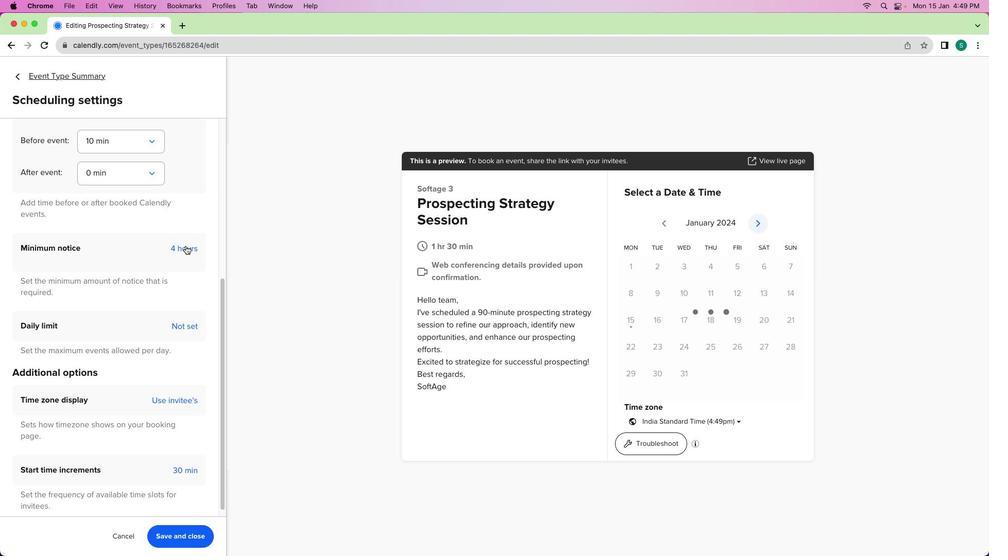 
Action: Mouse moved to (47, 247)
Screenshot: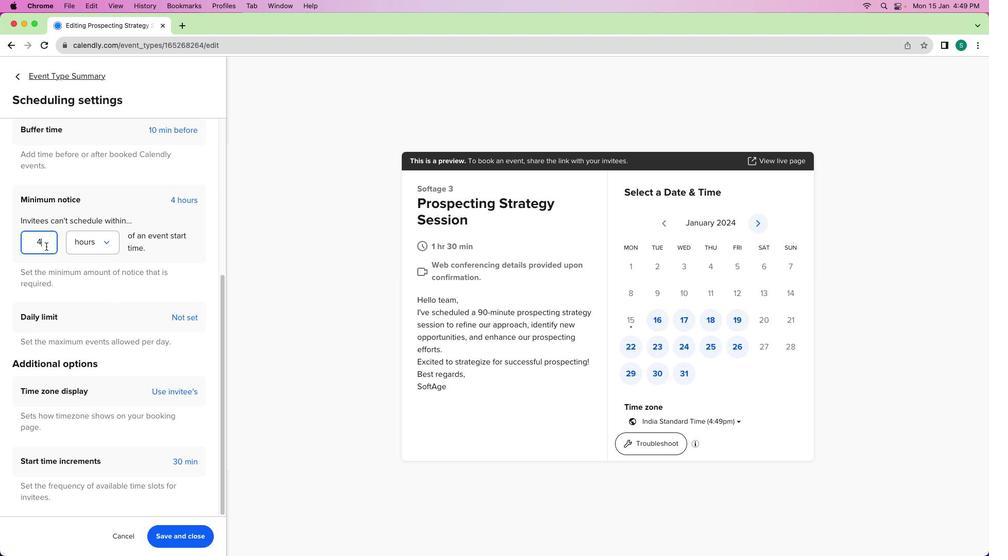 
Action: Mouse pressed left at (47, 247)
Screenshot: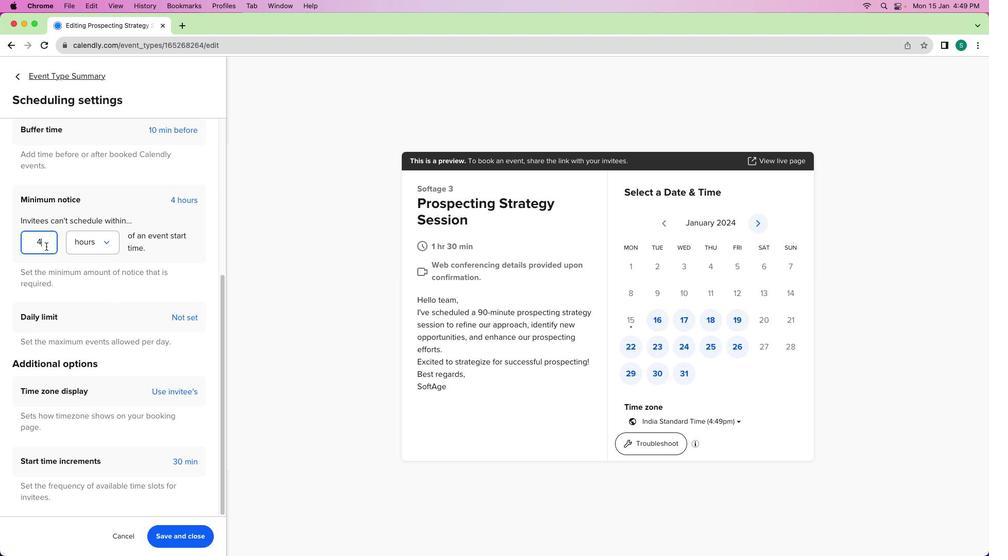 
Action: Key pressed Key.backspace'2''1'
Screenshot: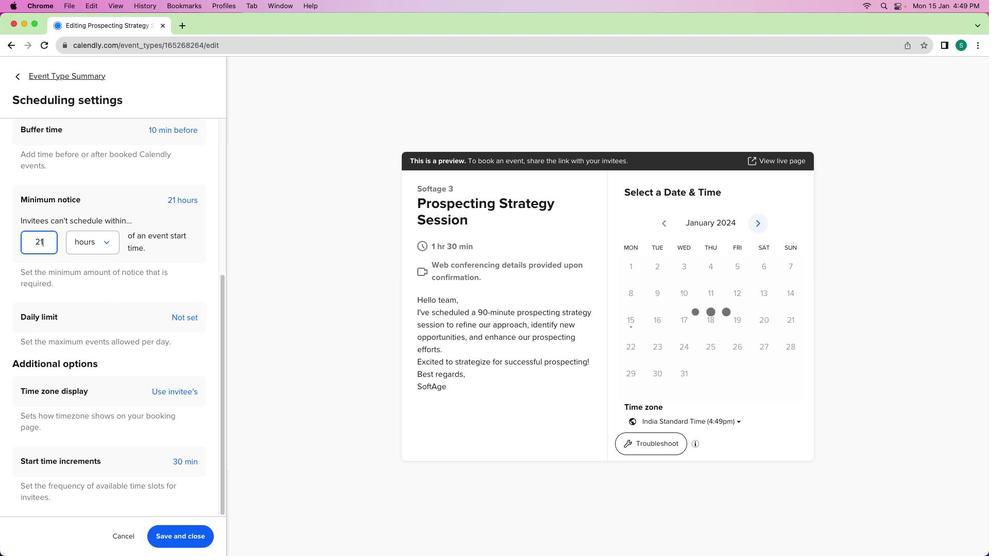 
Action: Mouse moved to (180, 530)
Screenshot: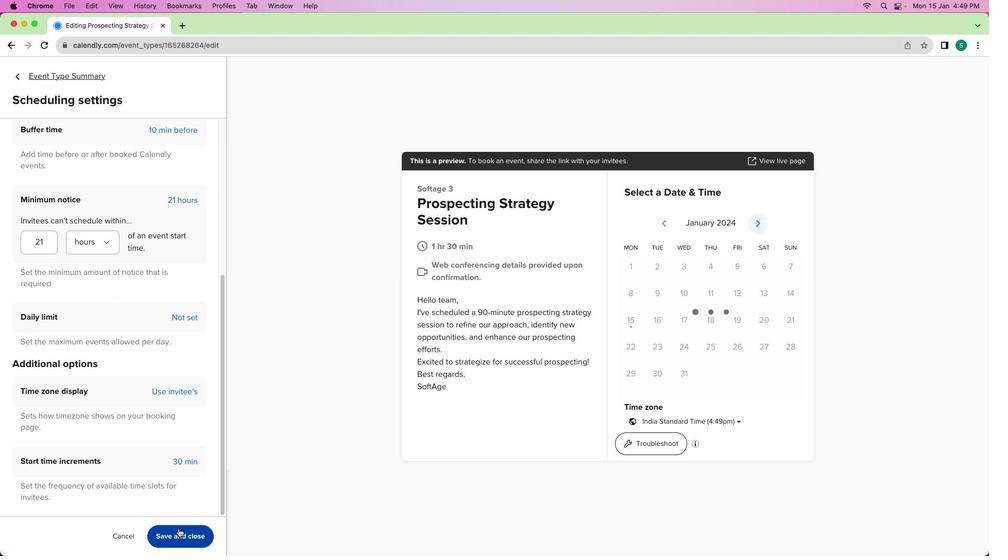 
Action: Mouse pressed left at (180, 530)
Screenshot: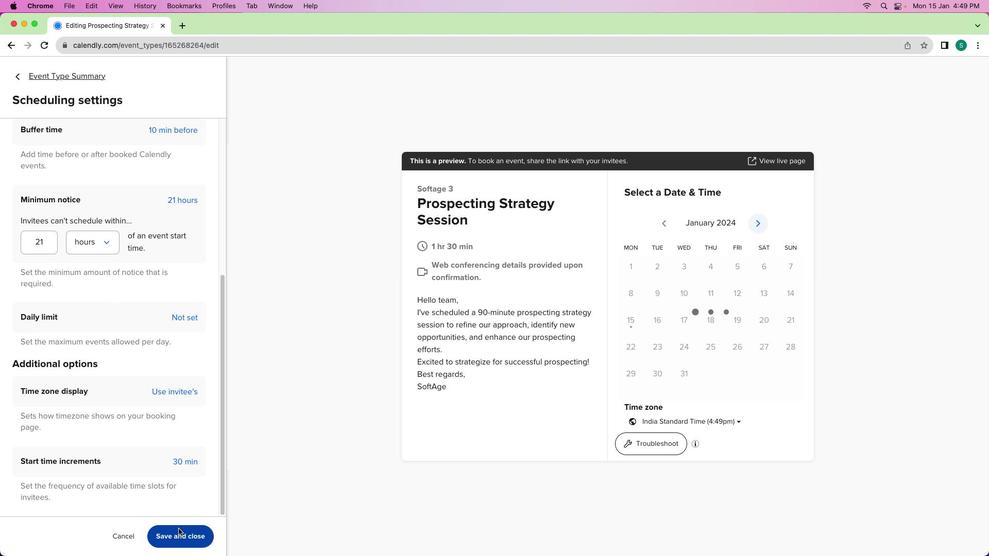 
Action: Mouse moved to (27, 77)
Screenshot: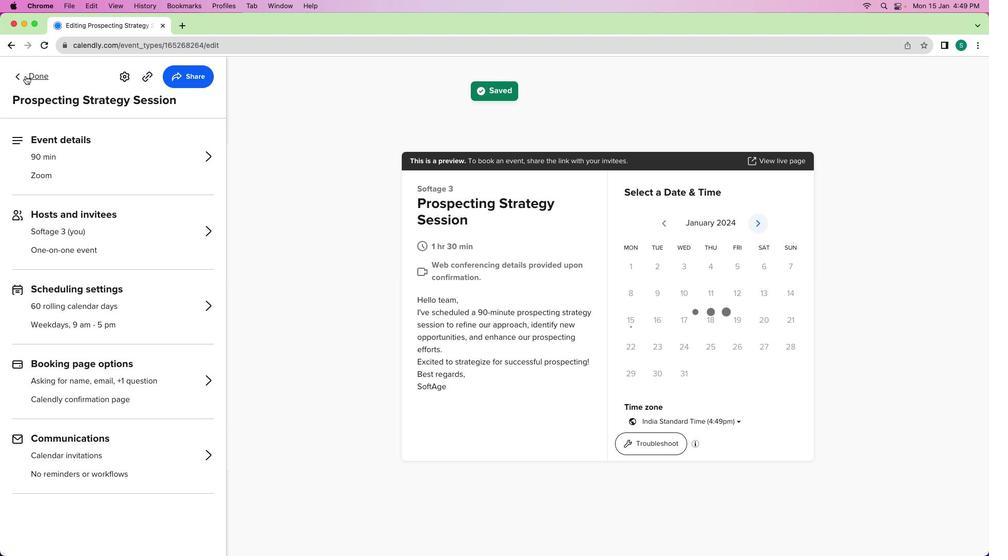 
Action: Mouse pressed left at (27, 77)
Screenshot: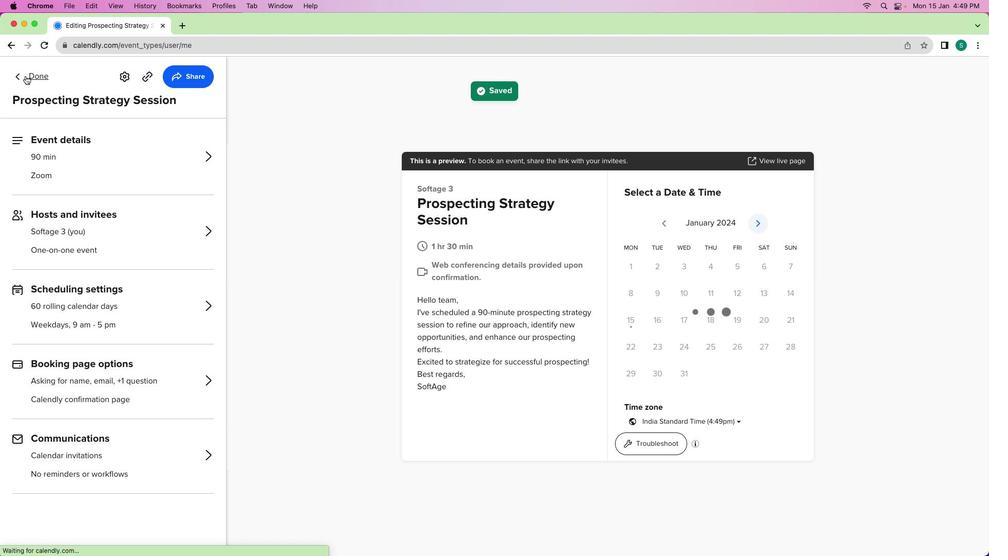 
Action: Mouse moved to (296, 324)
Screenshot: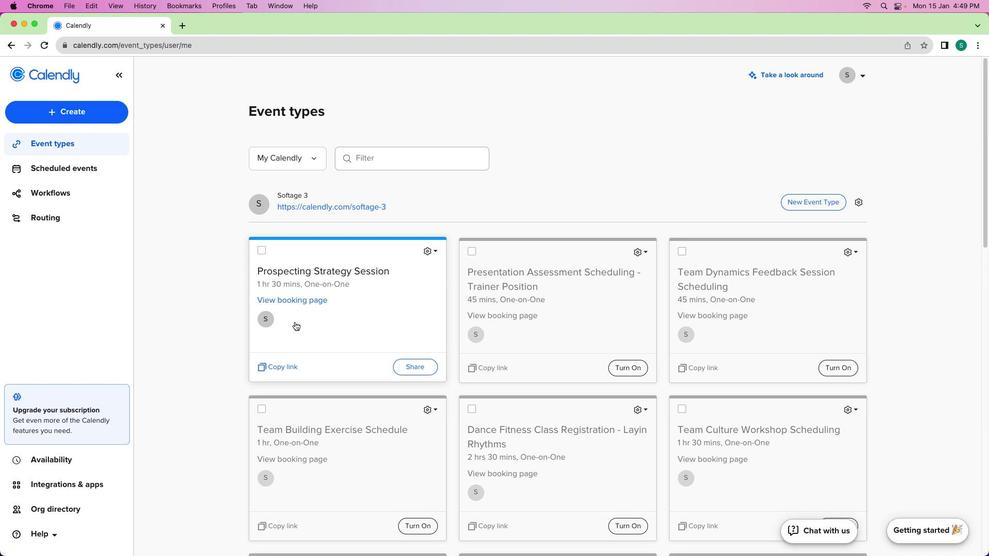 
